 Task: Add an event with the title Interview with Anchal, date '2023/11/23', time 7:50 AM to 9:50 AMand add a description:  Participants will understand the importance of trust in fostering effective collaboration. They will learn strategies to build trust, create a psychologically safe environment, and encourage risk-taking and innovation., put the event into Green category . Add location for the event as: 987 São Bento Station, Porto, Portugal, logged in from the account softage.1@softage.netand send the event invitation to softage.4@softage.net and softage.5@softage.net. Set a reminder for the event 5 minutes before
Action: Mouse moved to (91, 100)
Screenshot: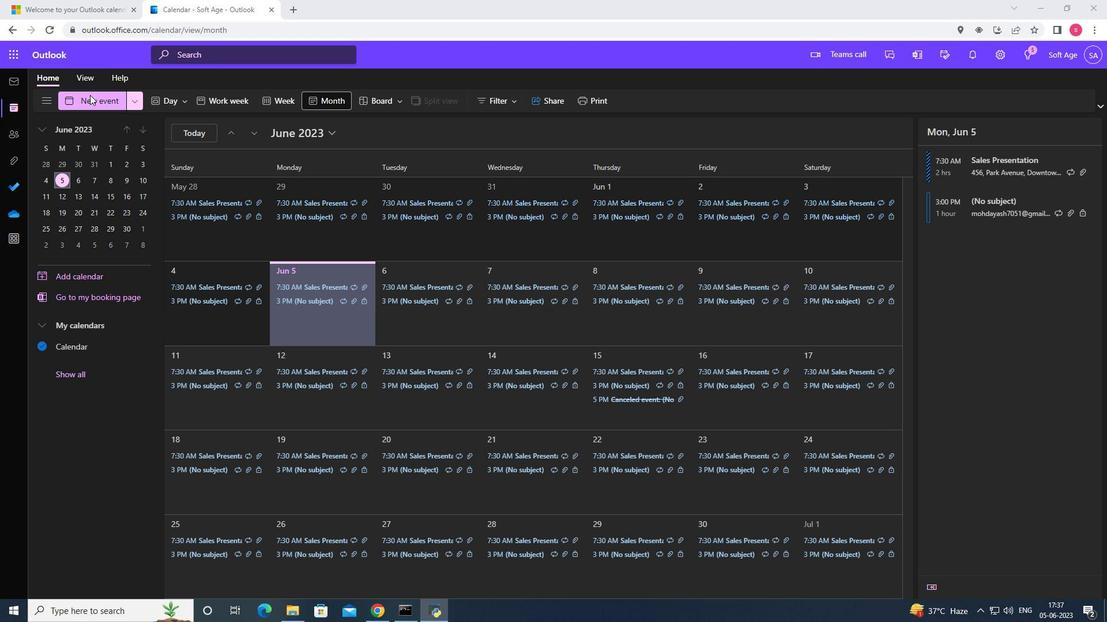 
Action: Mouse pressed left at (91, 100)
Screenshot: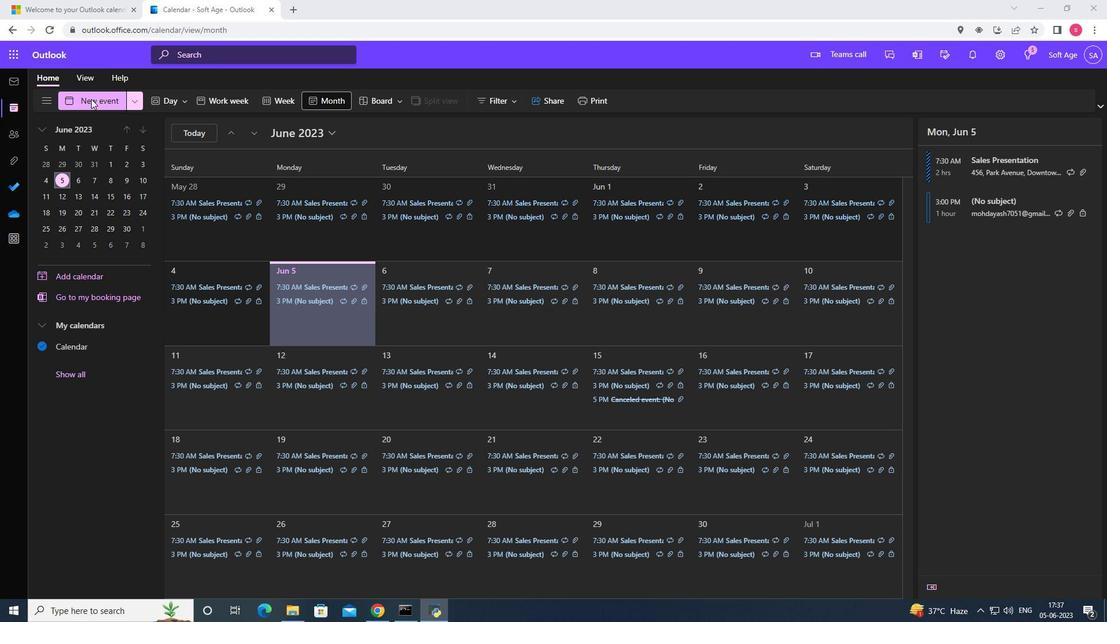
Action: Mouse moved to (367, 167)
Screenshot: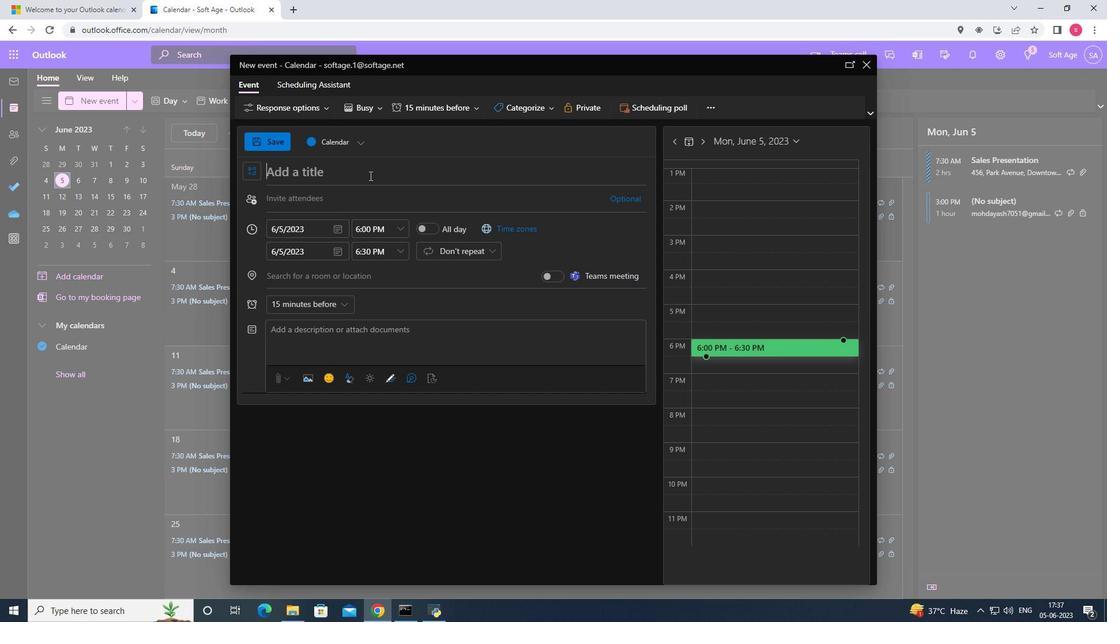 
Action: Mouse pressed left at (367, 167)
Screenshot: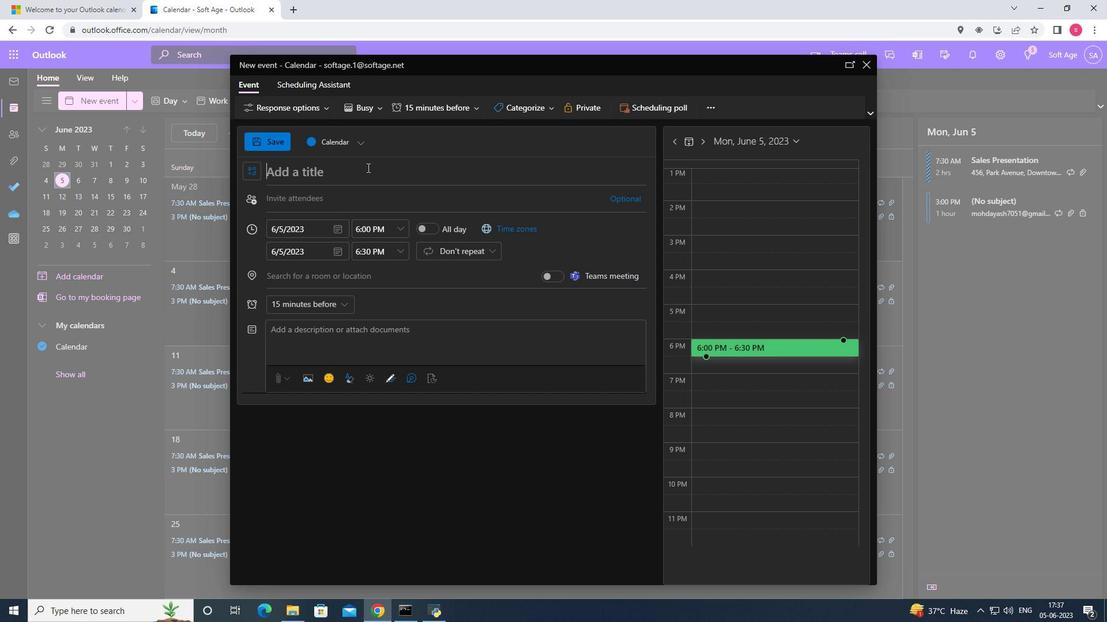 
Action: Key pressed <Key.shift><Key.shift>Interview<Key.space>with<Key.space><Key.shift>Anchal
Screenshot: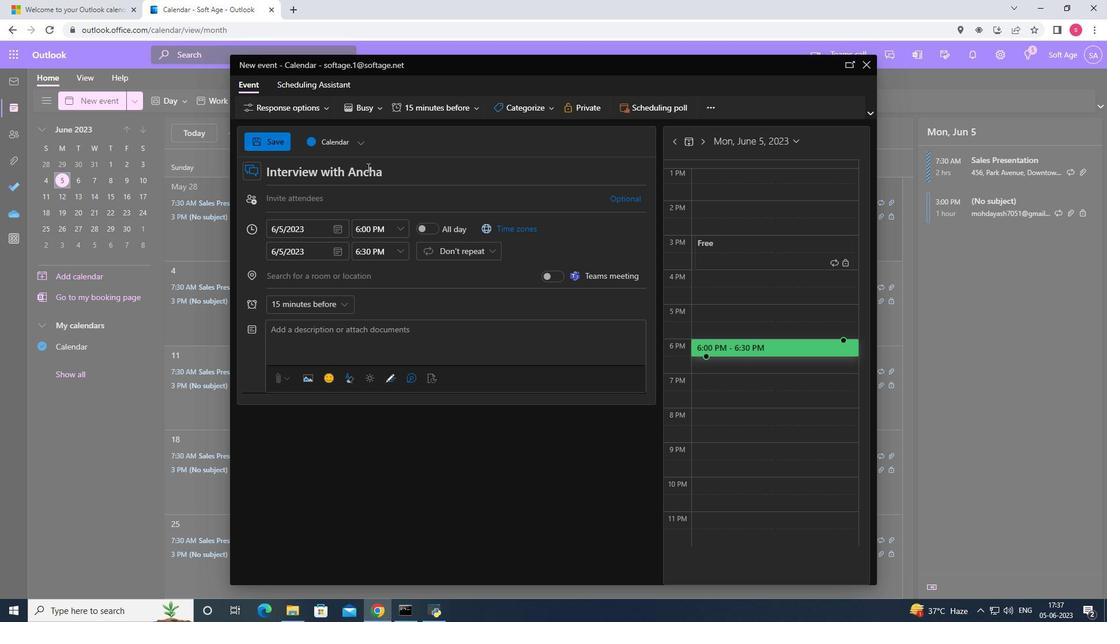 
Action: Mouse moved to (336, 232)
Screenshot: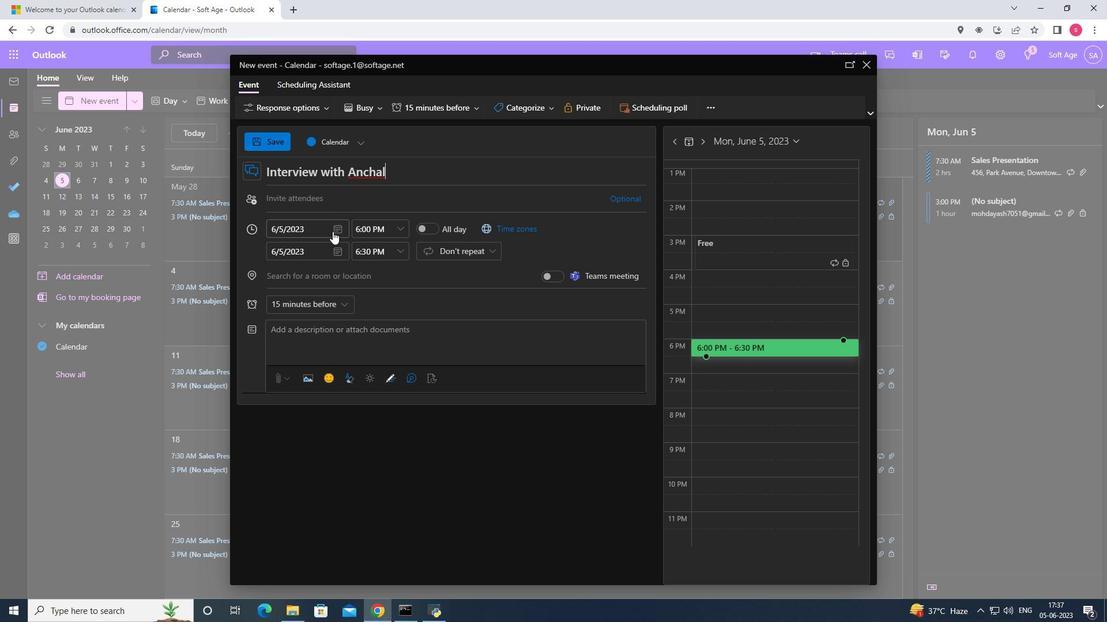 
Action: Mouse pressed left at (336, 232)
Screenshot: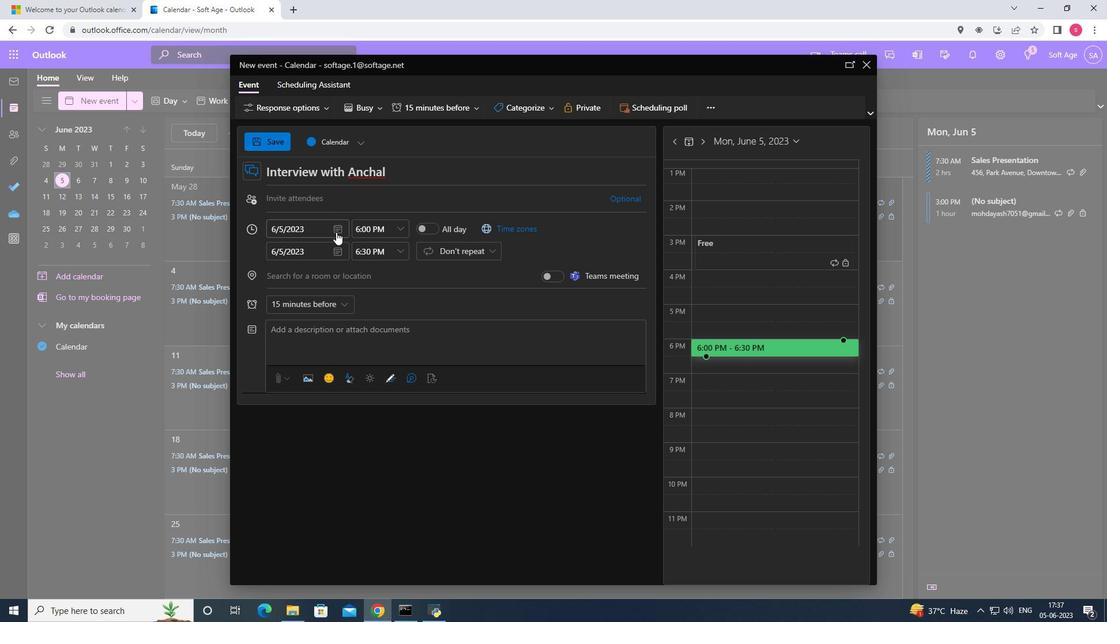 
Action: Mouse moved to (379, 254)
Screenshot: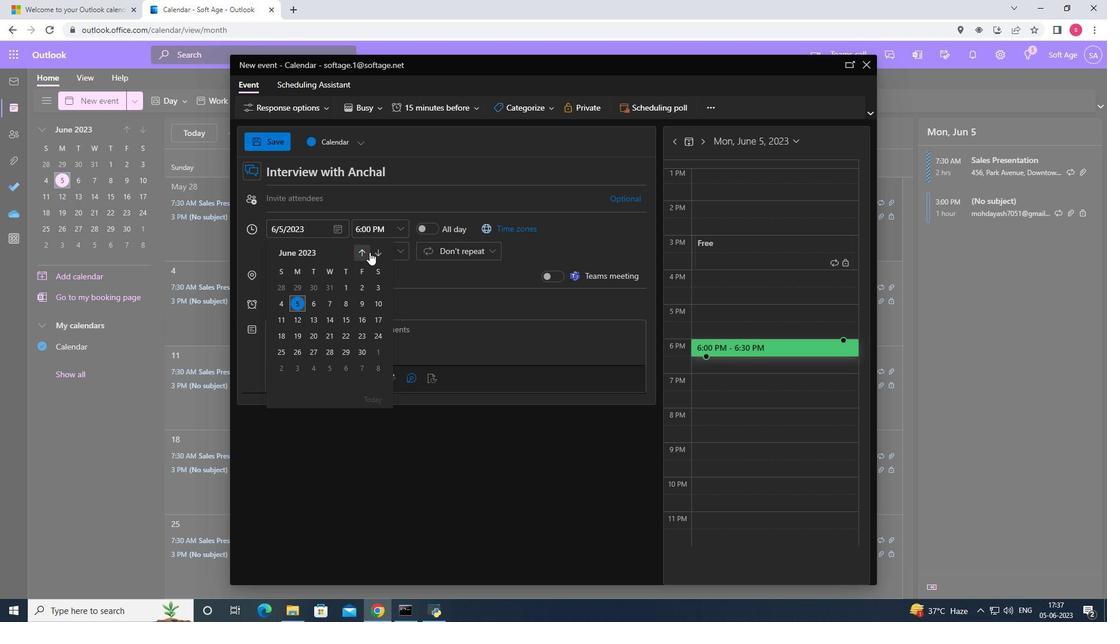
Action: Mouse pressed left at (379, 254)
Screenshot: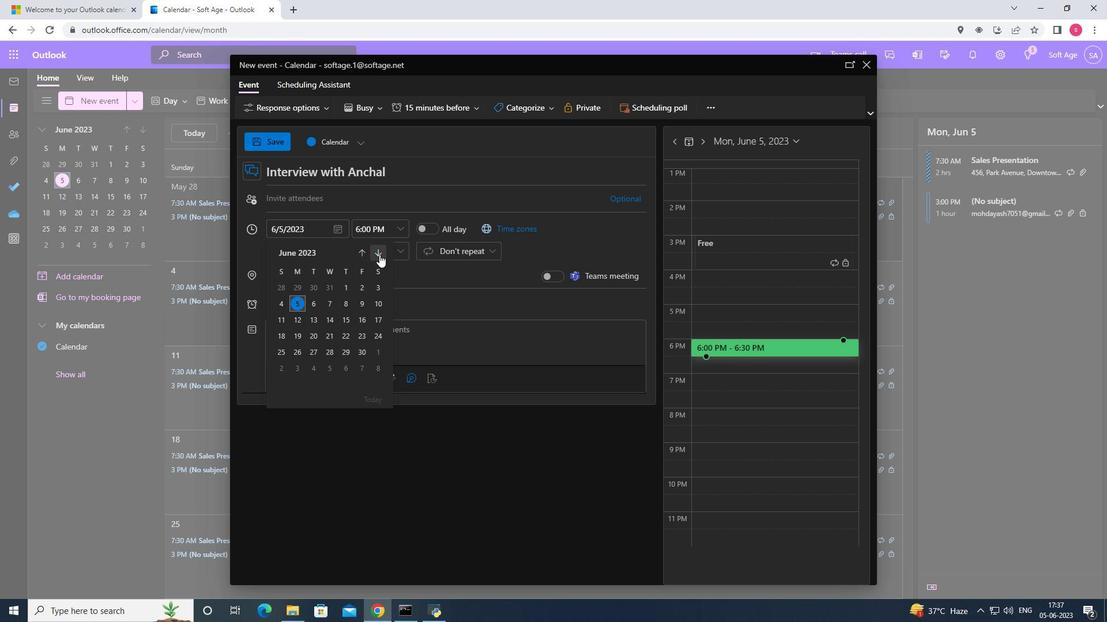 
Action: Mouse pressed left at (379, 254)
Screenshot: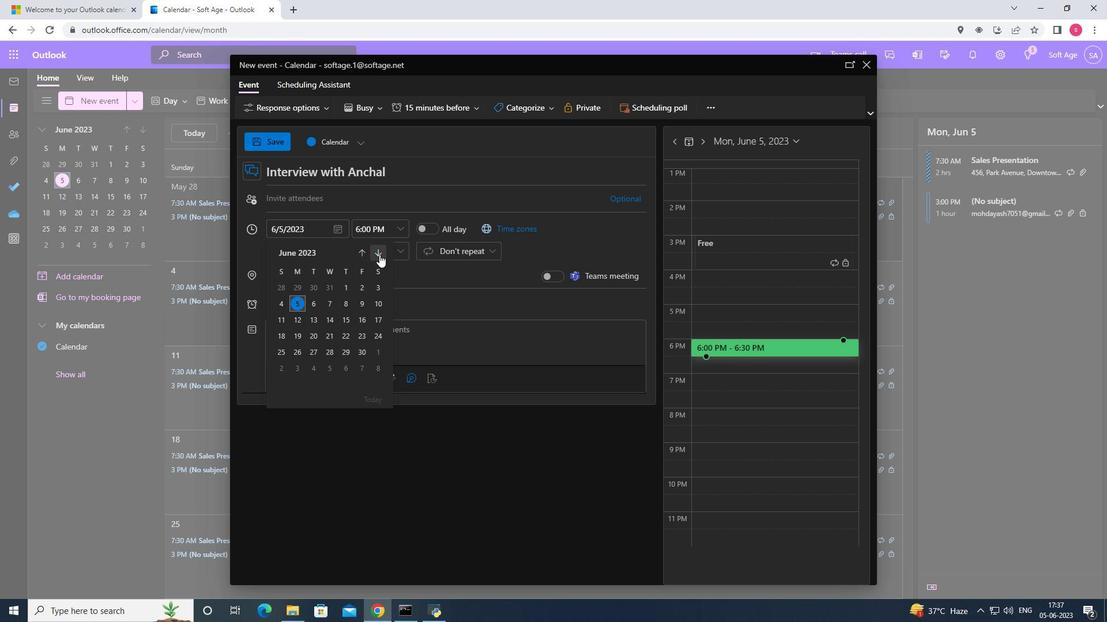 
Action: Mouse moved to (380, 254)
Screenshot: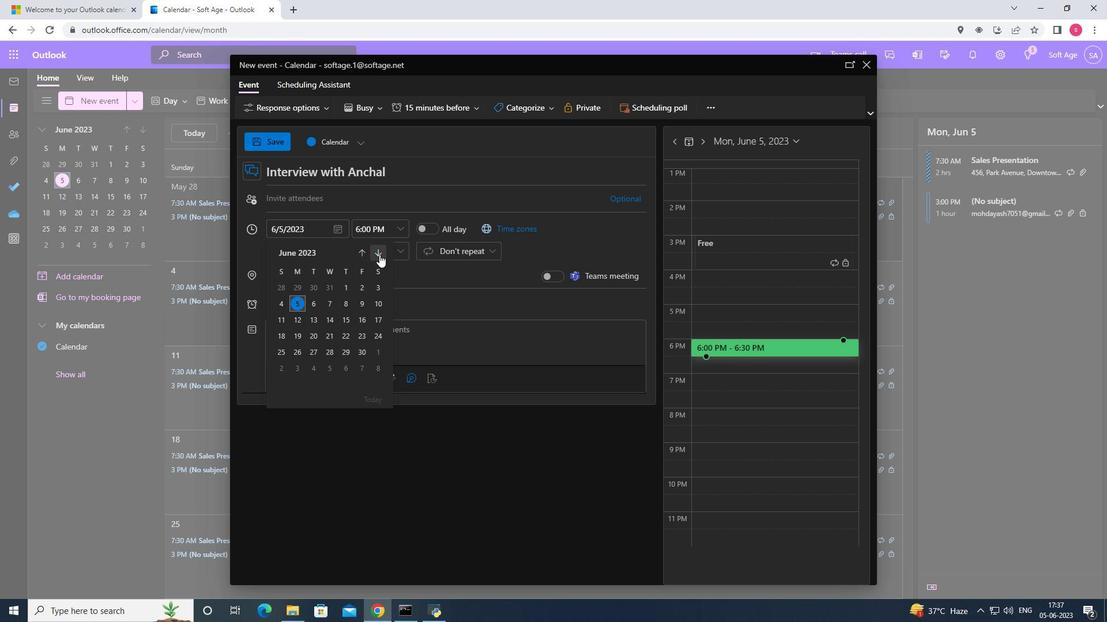 
Action: Mouse pressed left at (380, 254)
Screenshot: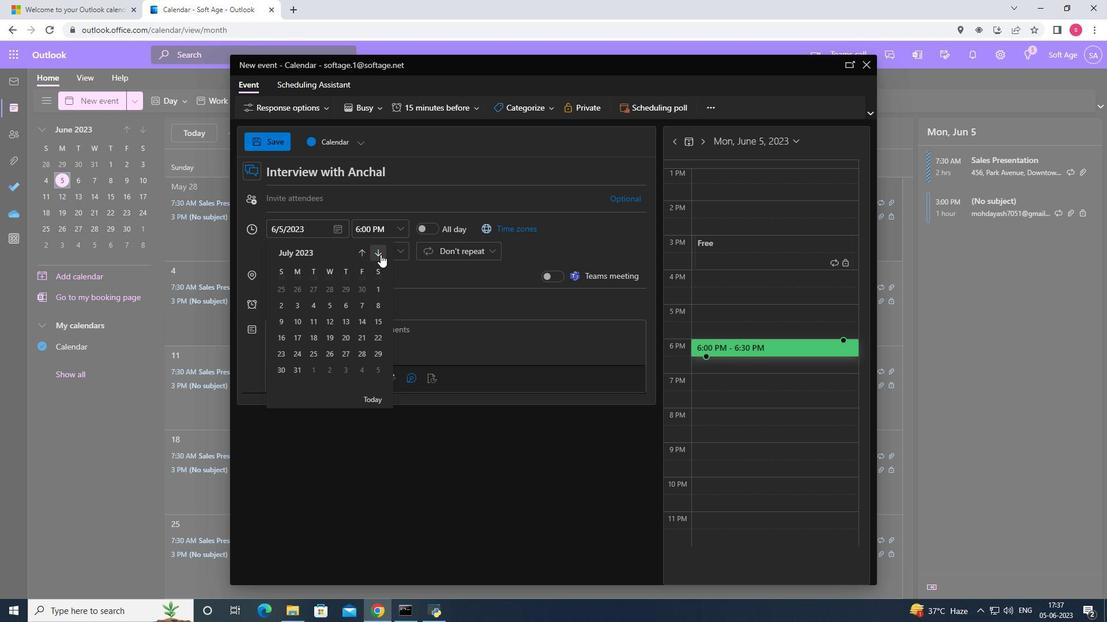 
Action: Mouse pressed left at (380, 254)
Screenshot: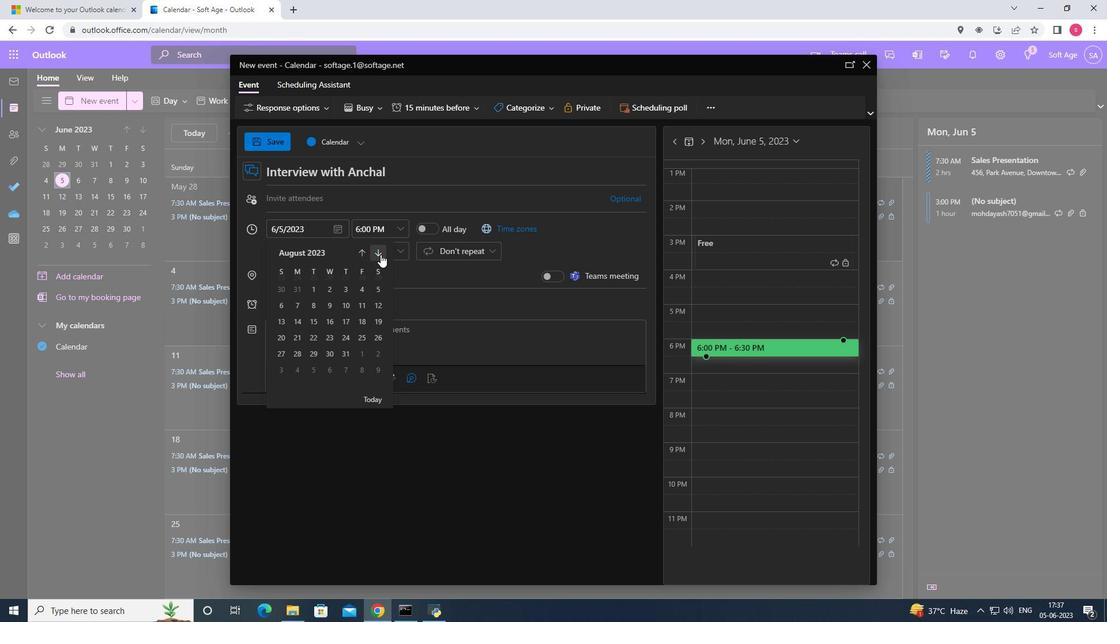
Action: Mouse pressed left at (380, 254)
Screenshot: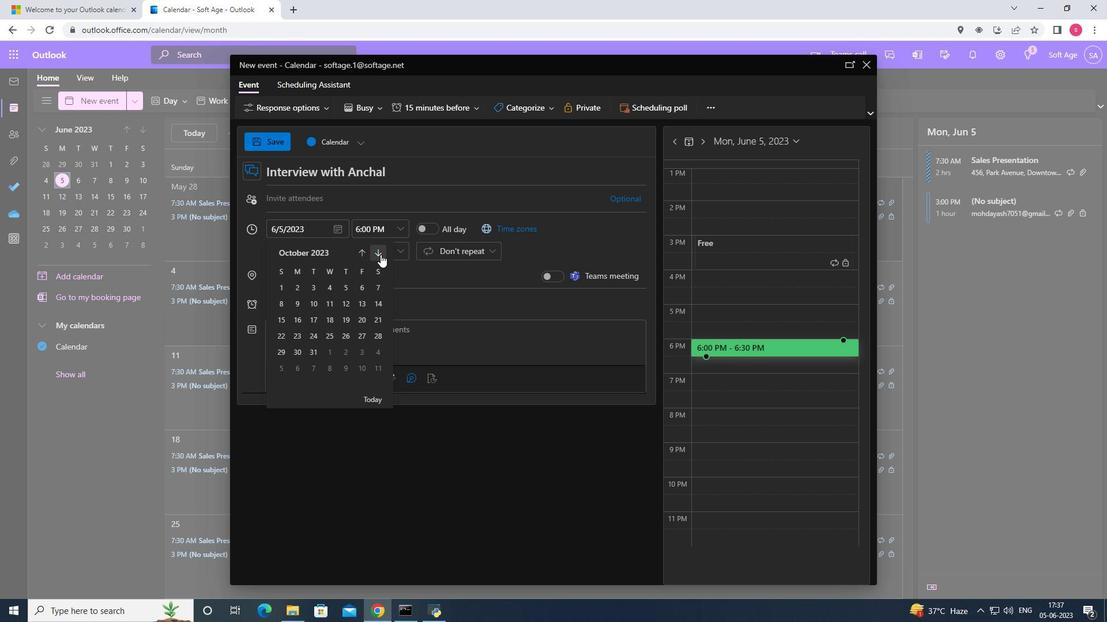 
Action: Mouse moved to (347, 330)
Screenshot: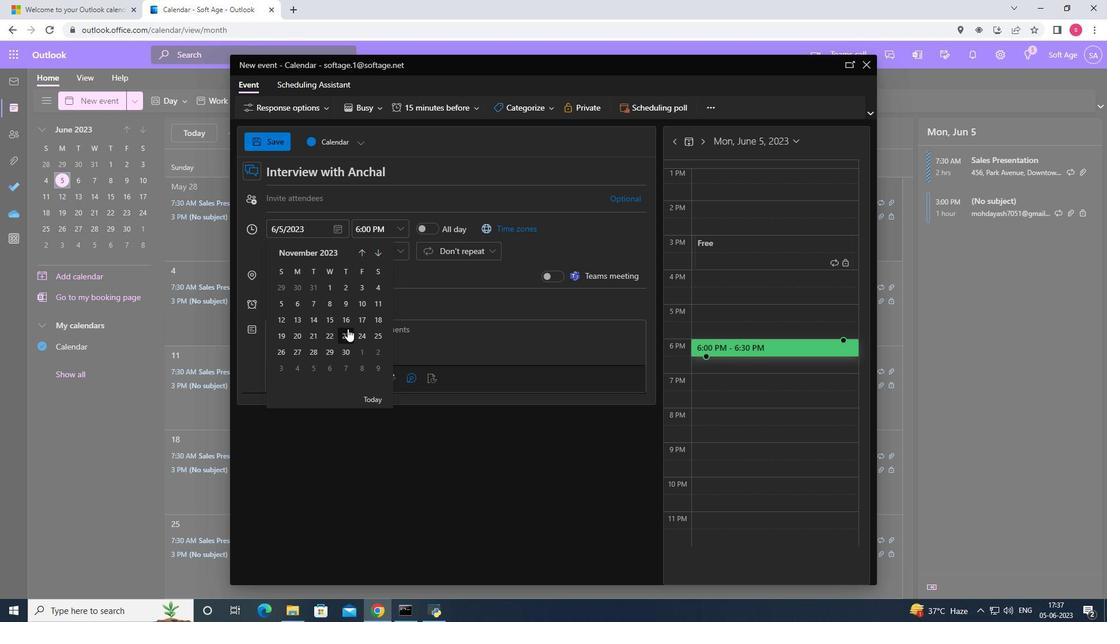 
Action: Mouse pressed left at (347, 330)
Screenshot: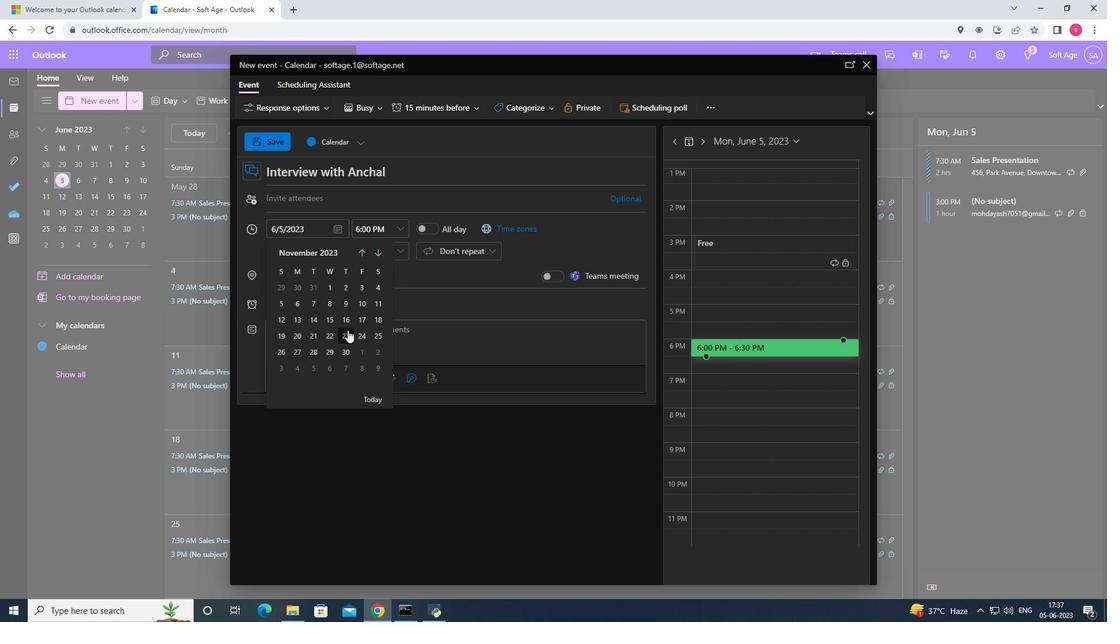 
Action: Mouse moved to (398, 232)
Screenshot: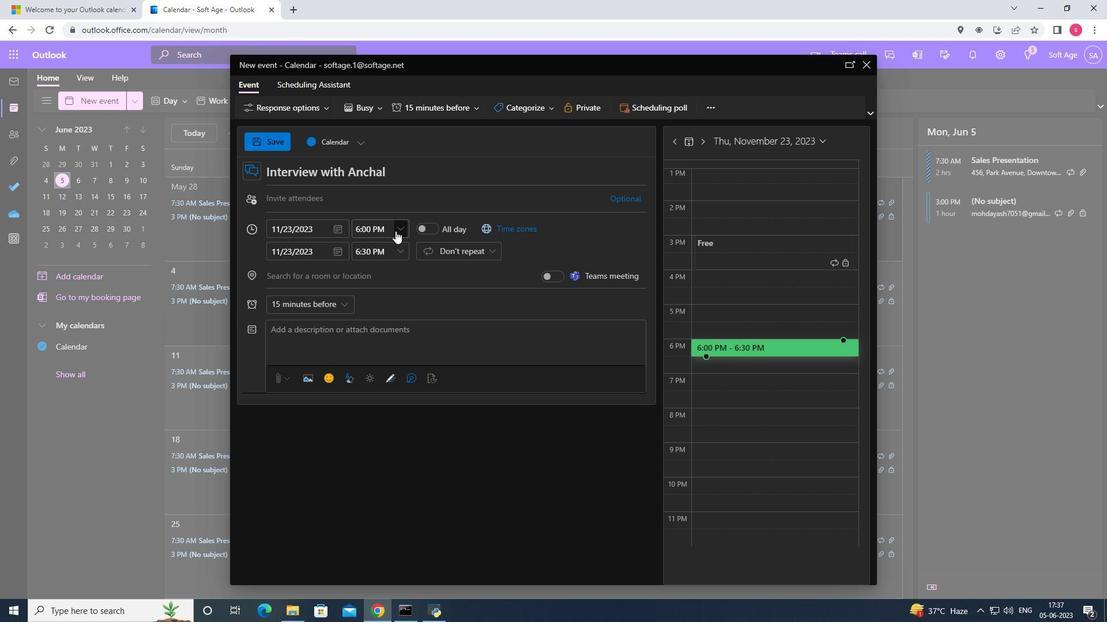 
Action: Mouse pressed left at (398, 232)
Screenshot: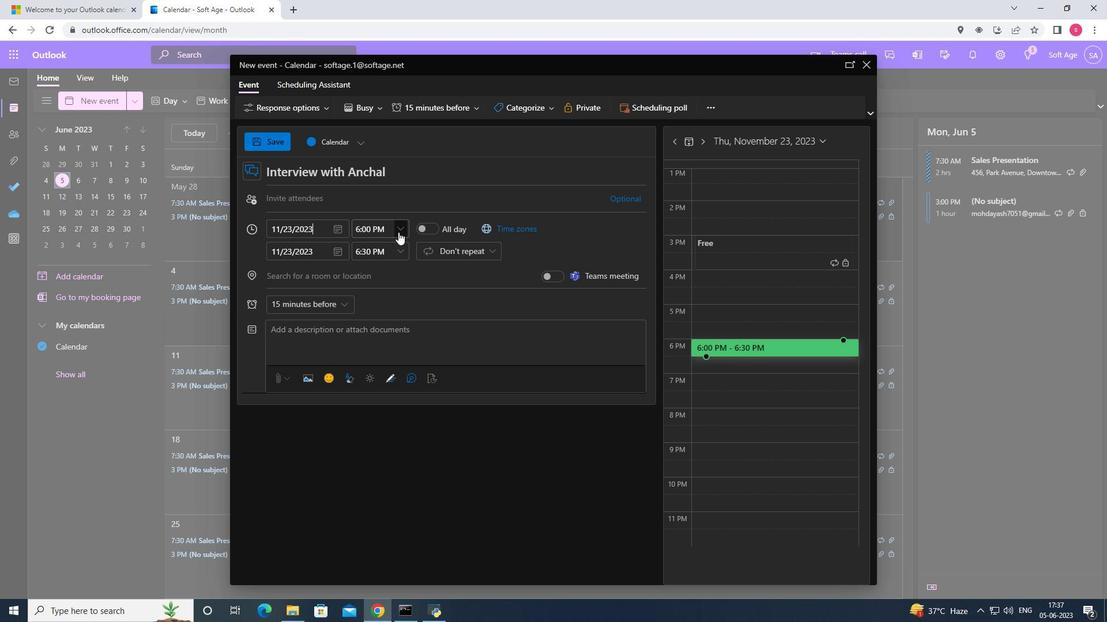 
Action: Mouse moved to (413, 243)
Screenshot: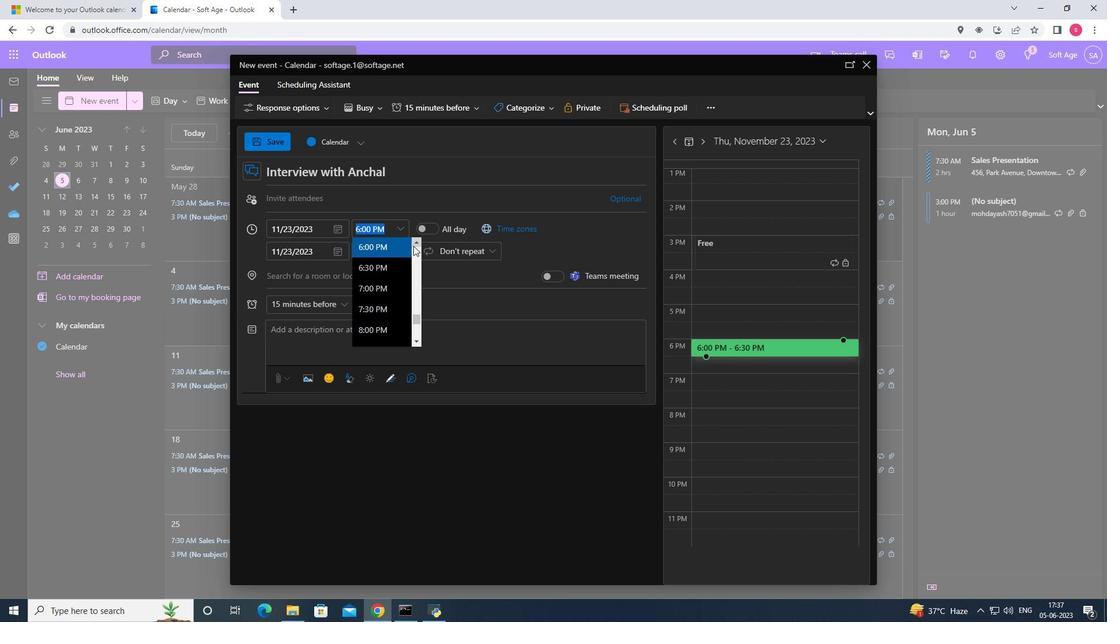 
Action: Mouse pressed left at (413, 243)
Screenshot: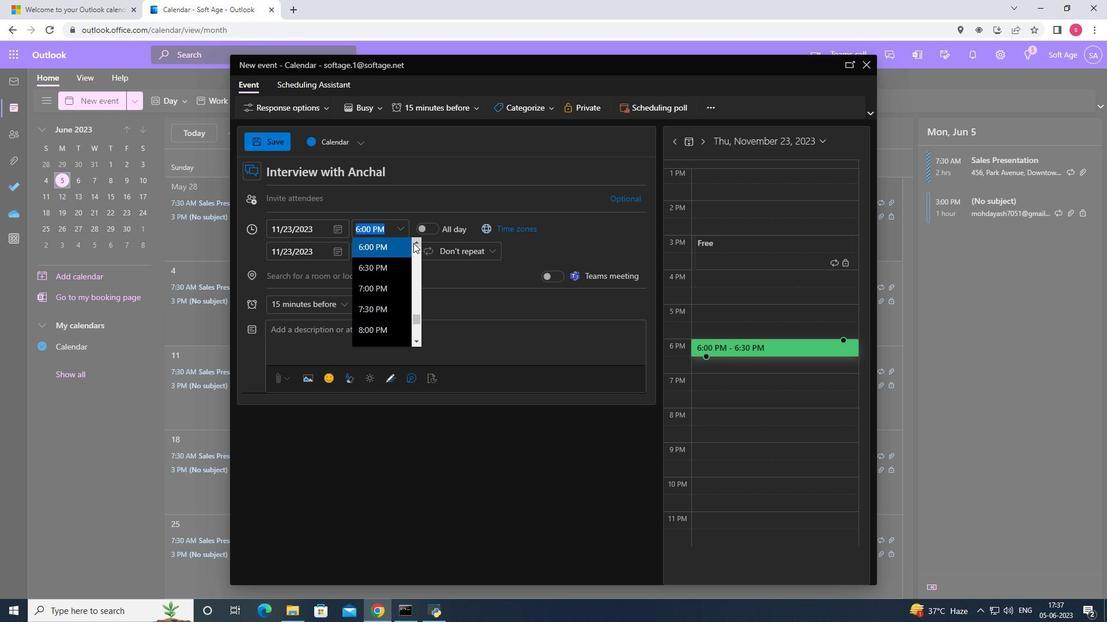 
Action: Mouse pressed left at (413, 243)
Screenshot: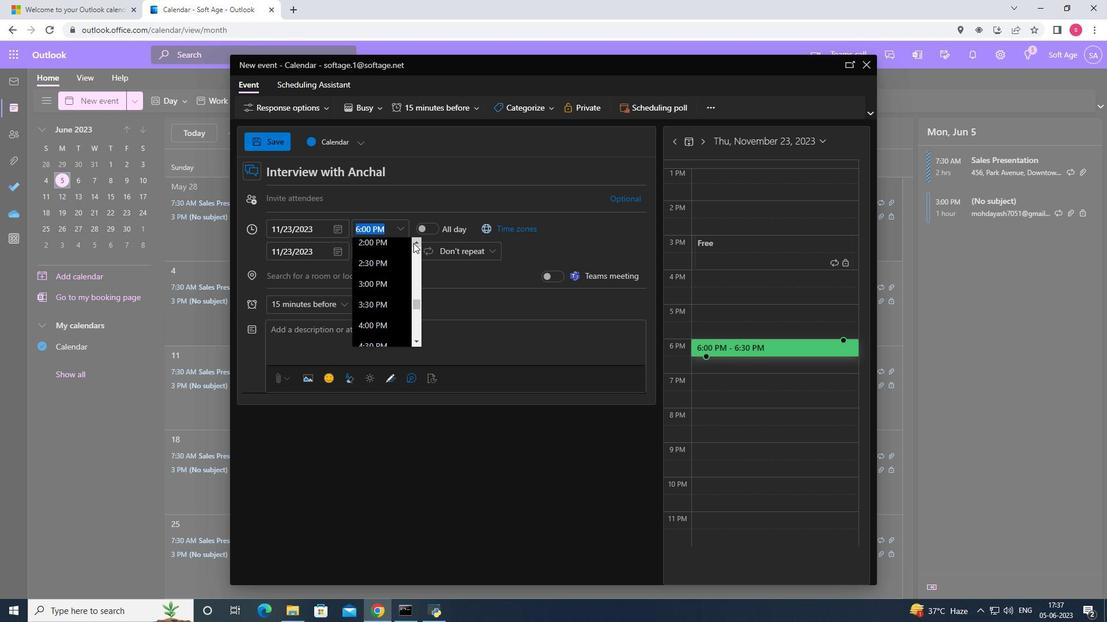 
Action: Mouse pressed left at (413, 243)
Screenshot: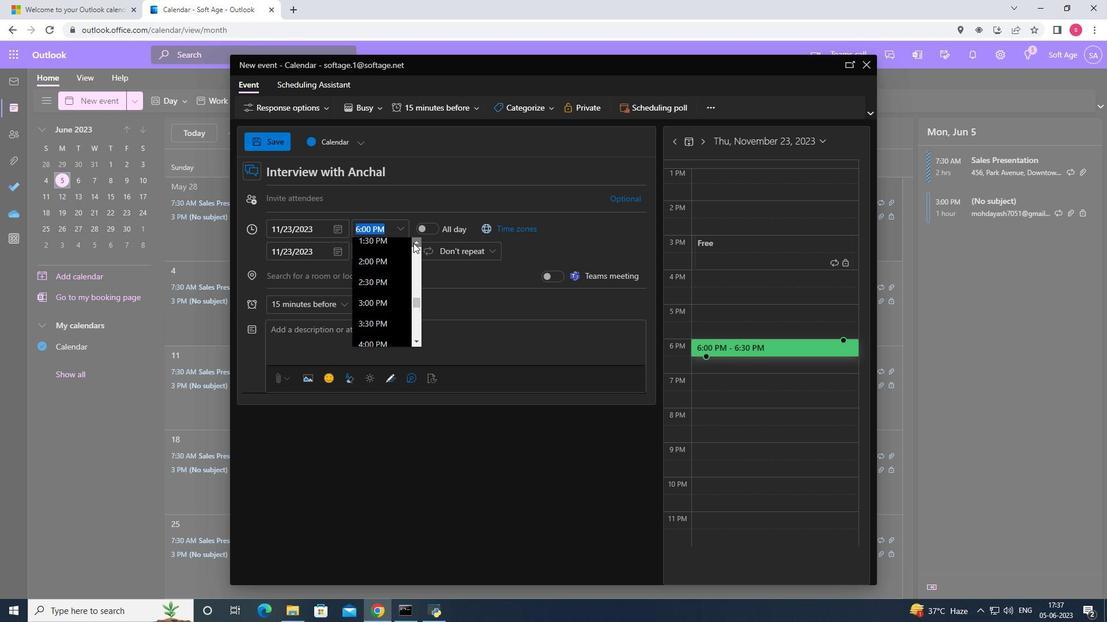 
Action: Mouse pressed left at (413, 243)
Screenshot: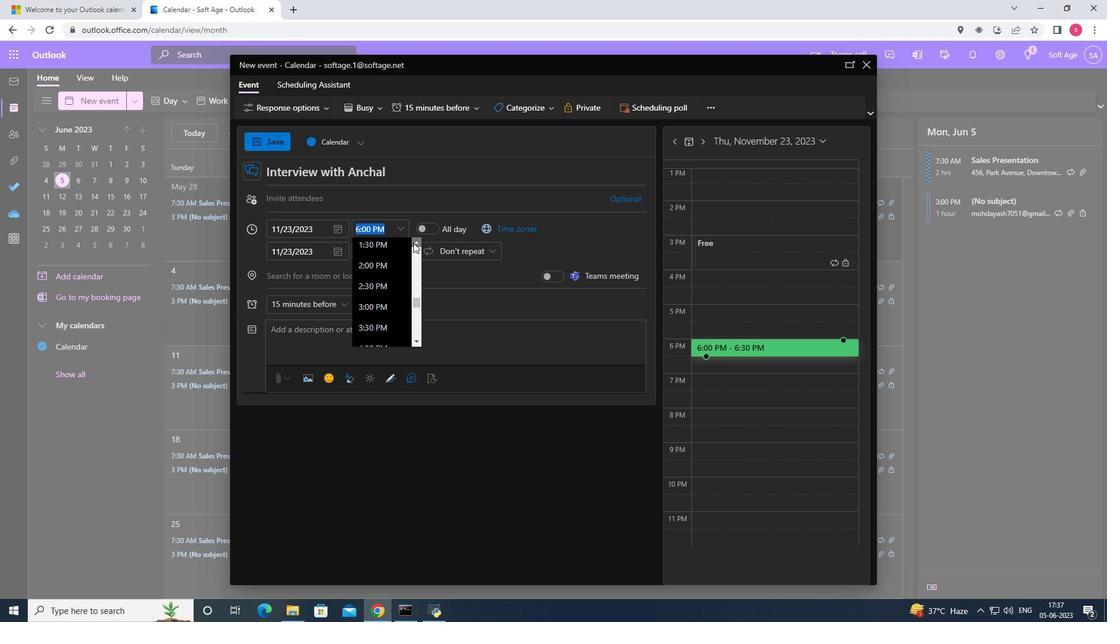 
Action: Mouse pressed left at (413, 243)
Screenshot: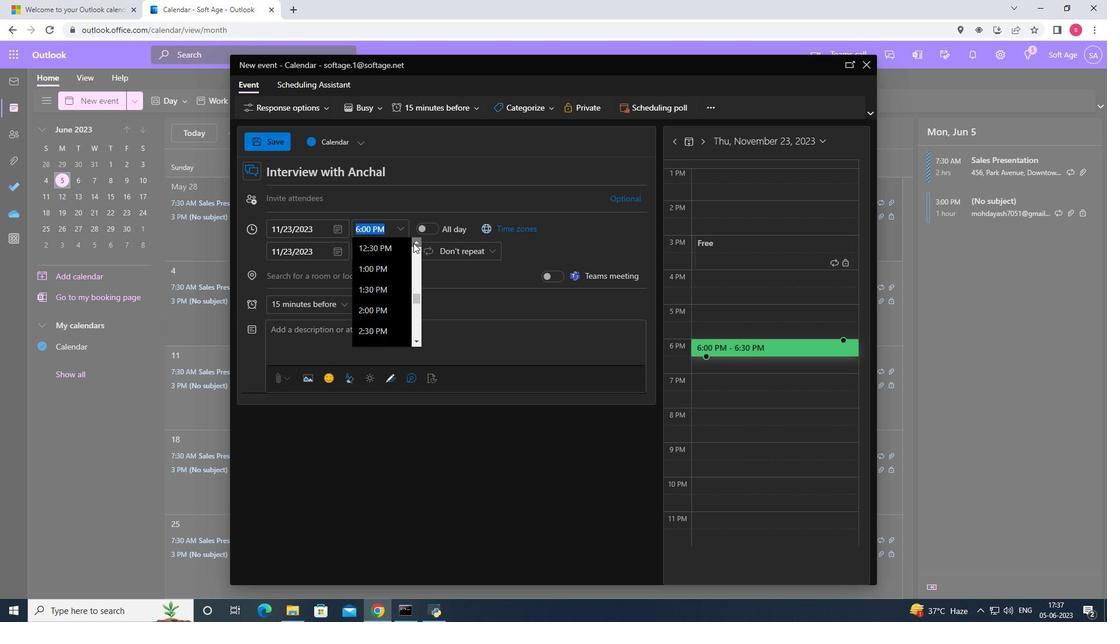 
Action: Mouse pressed left at (413, 243)
Screenshot: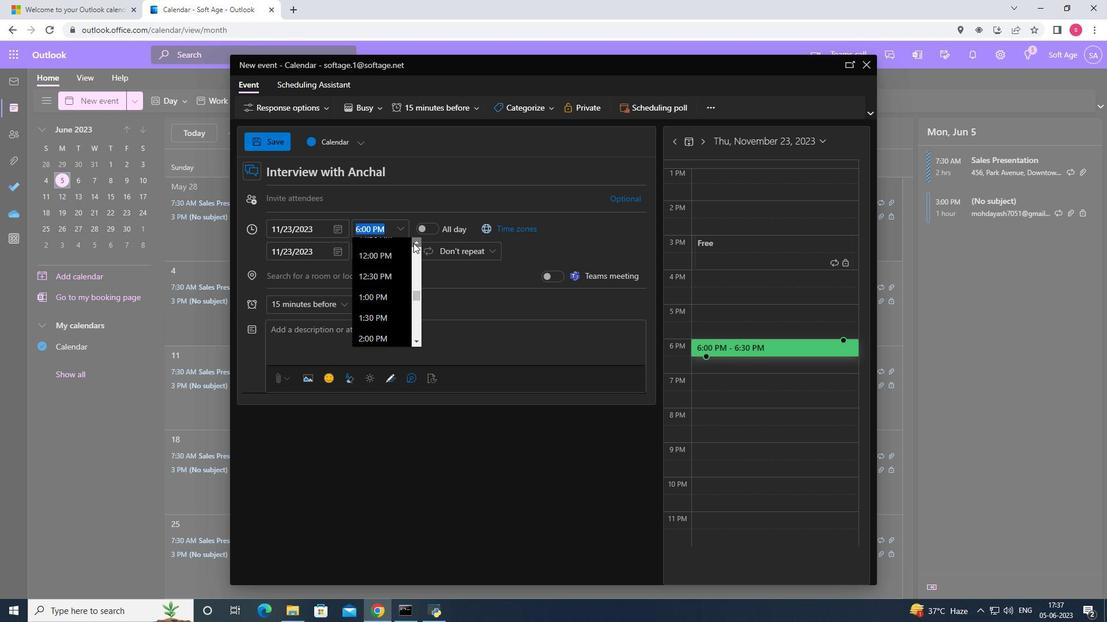
Action: Mouse pressed left at (413, 243)
Screenshot: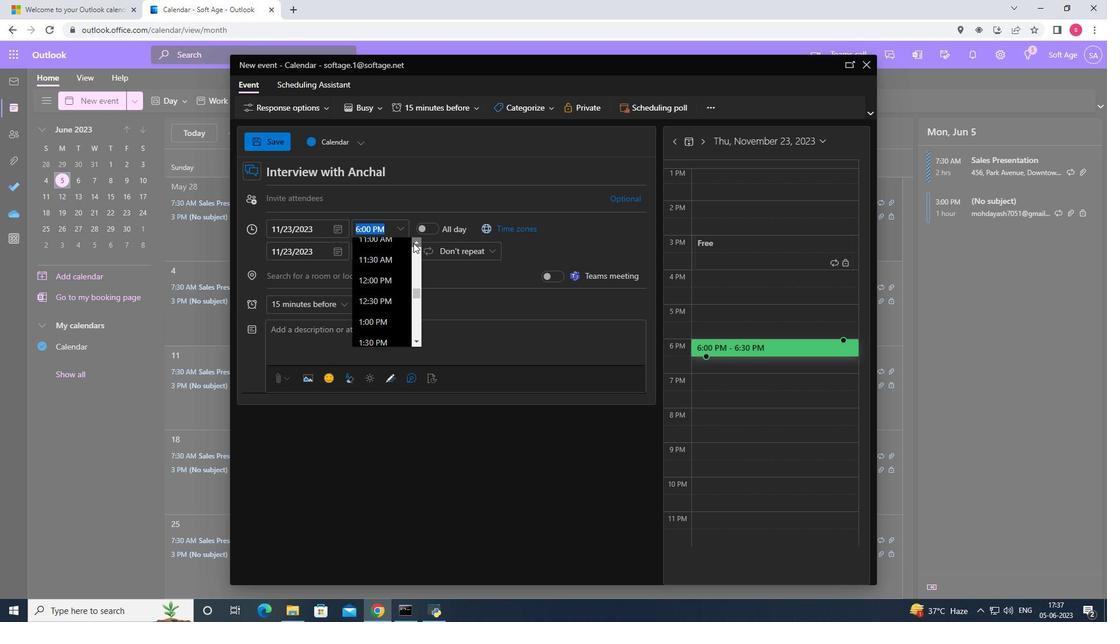 
Action: Mouse pressed left at (413, 243)
Screenshot: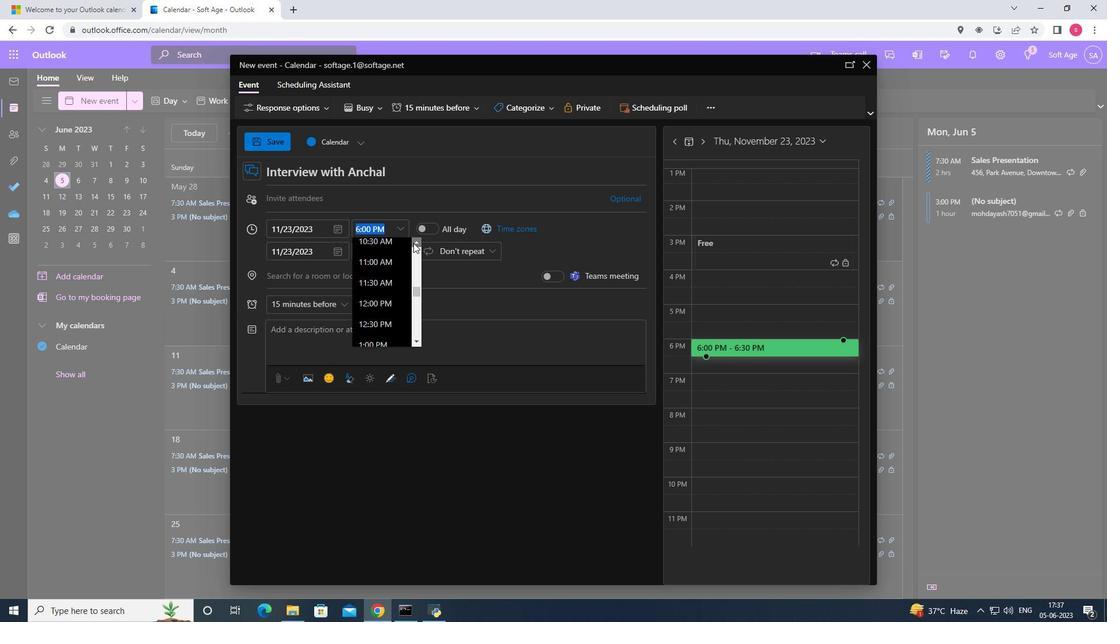 
Action: Mouse pressed left at (413, 243)
Screenshot: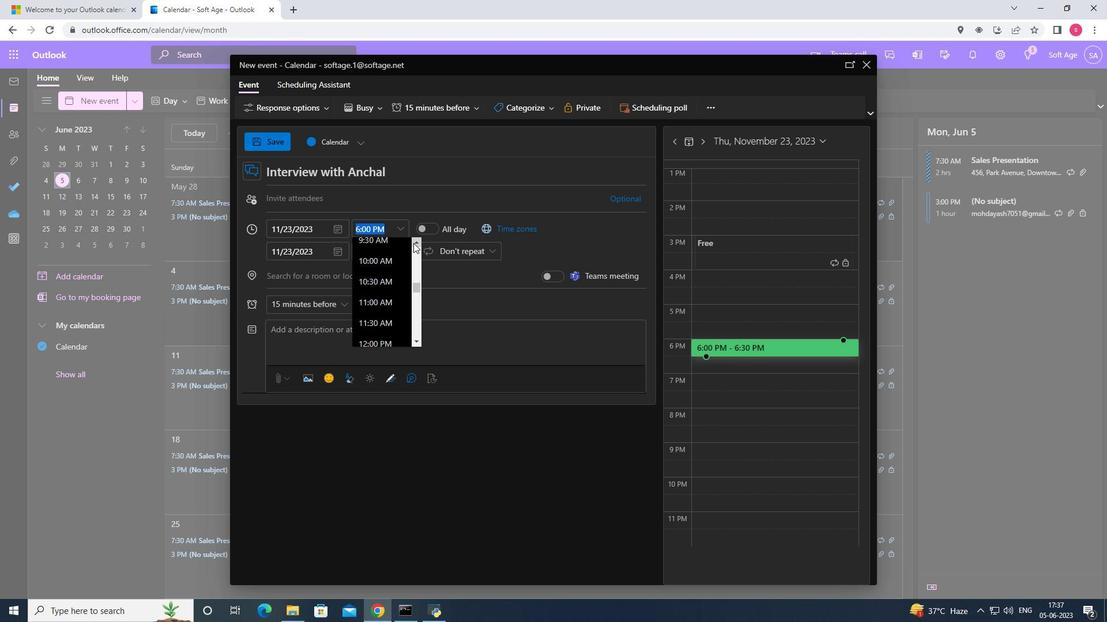 
Action: Mouse pressed left at (413, 243)
Screenshot: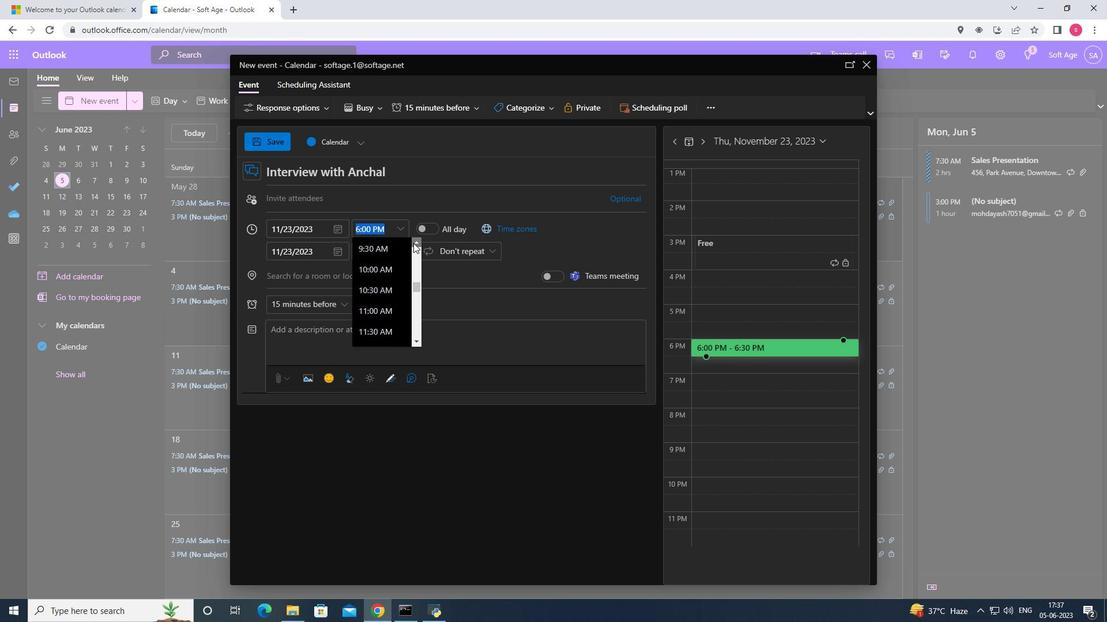 
Action: Mouse pressed left at (413, 243)
Screenshot: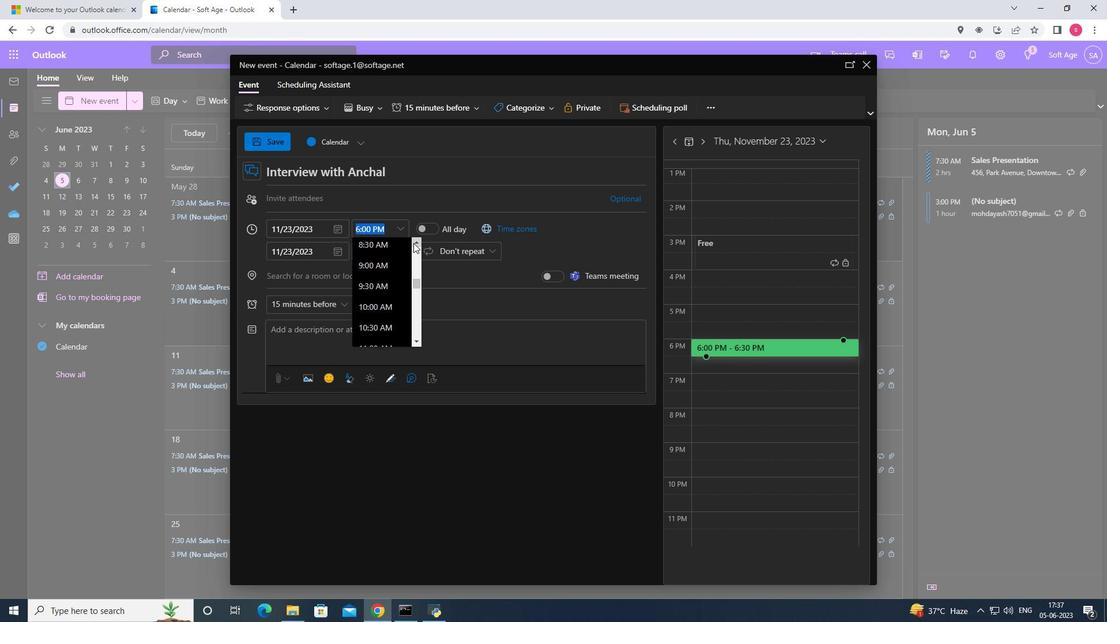 
Action: Mouse pressed left at (413, 243)
Screenshot: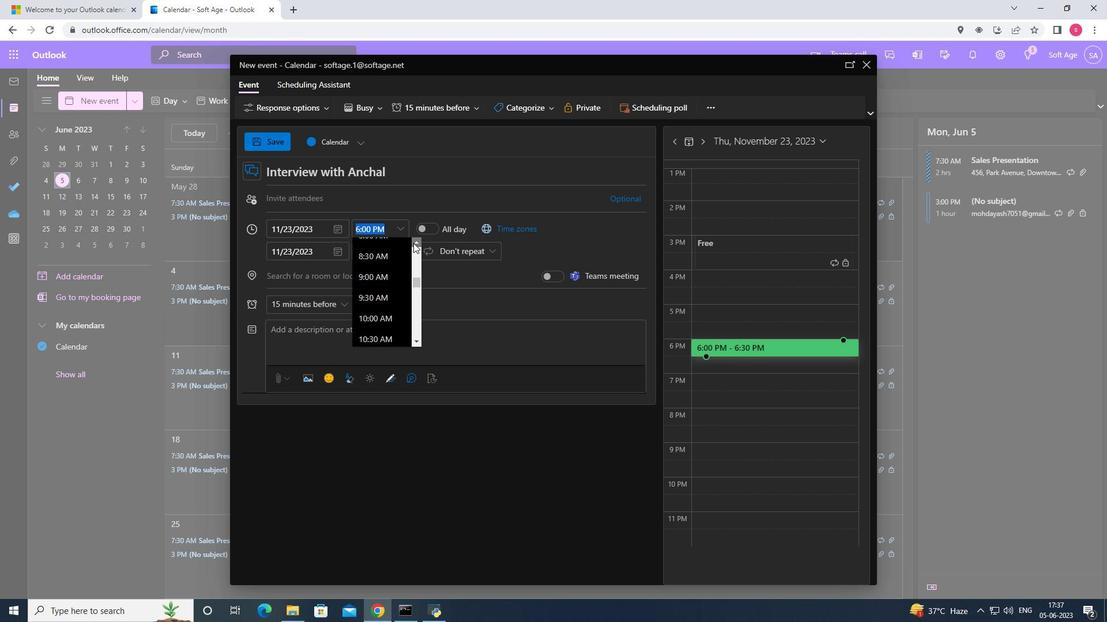 
Action: Mouse pressed left at (413, 243)
Screenshot: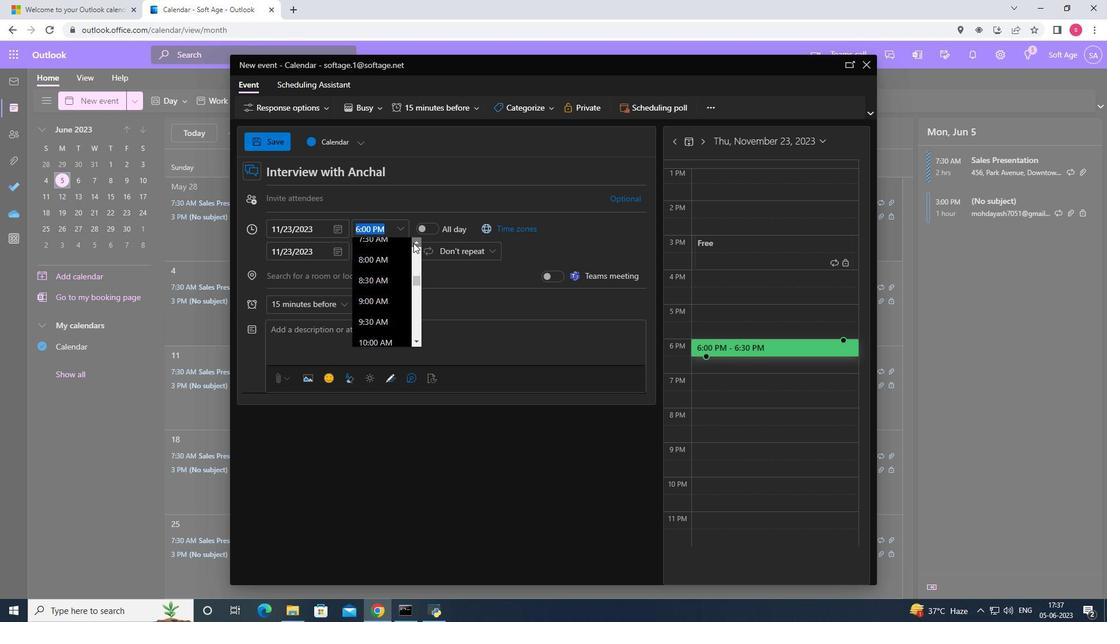 
Action: Mouse moved to (376, 273)
Screenshot: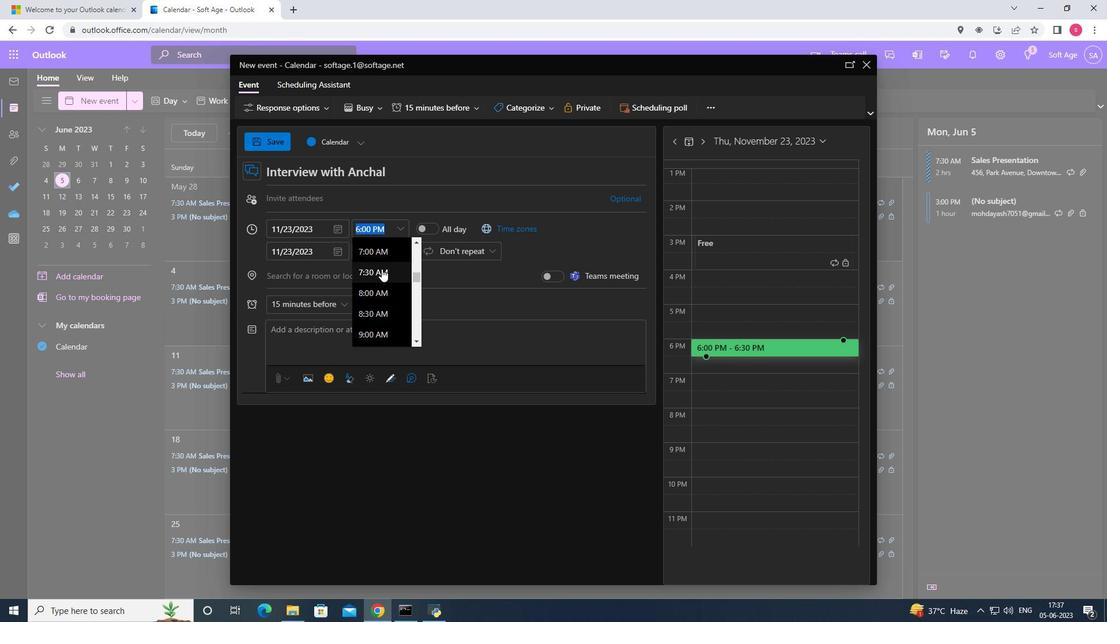 
Action: Mouse pressed left at (376, 273)
Screenshot: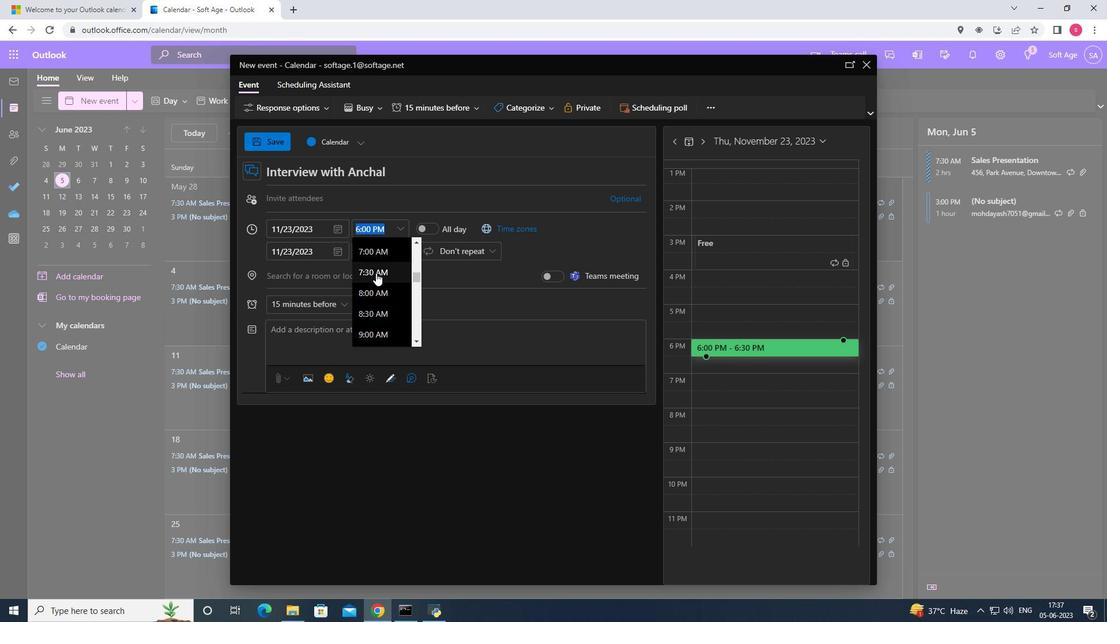 
Action: Mouse moved to (366, 228)
Screenshot: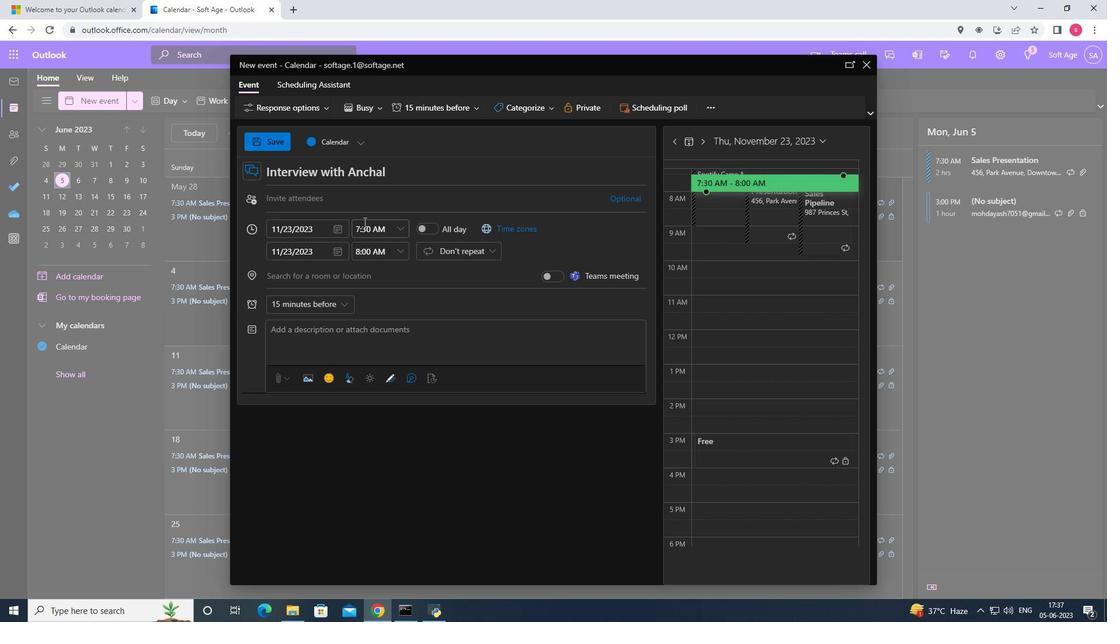 
Action: Mouse pressed left at (366, 228)
Screenshot: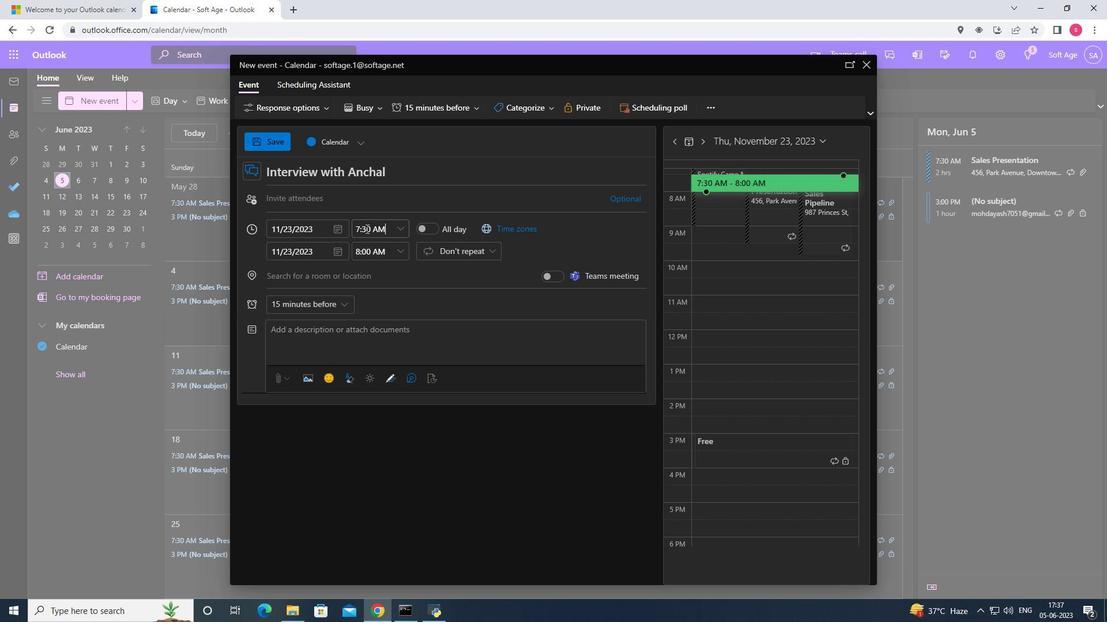 
Action: Key pressed <Key.backspace>5
Screenshot: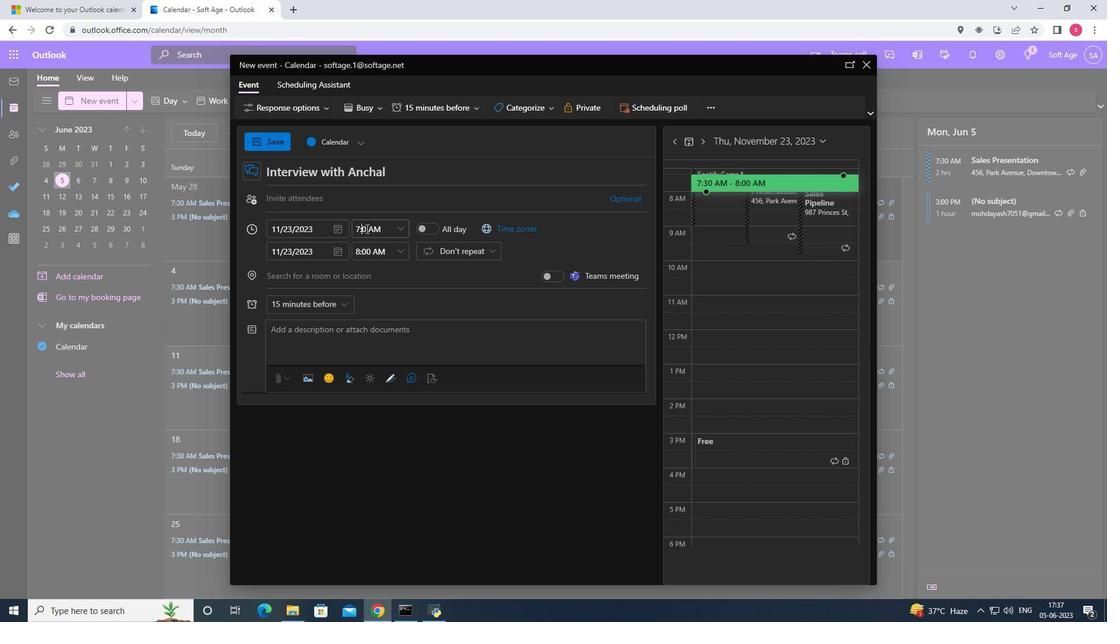 
Action: Mouse moved to (402, 253)
Screenshot: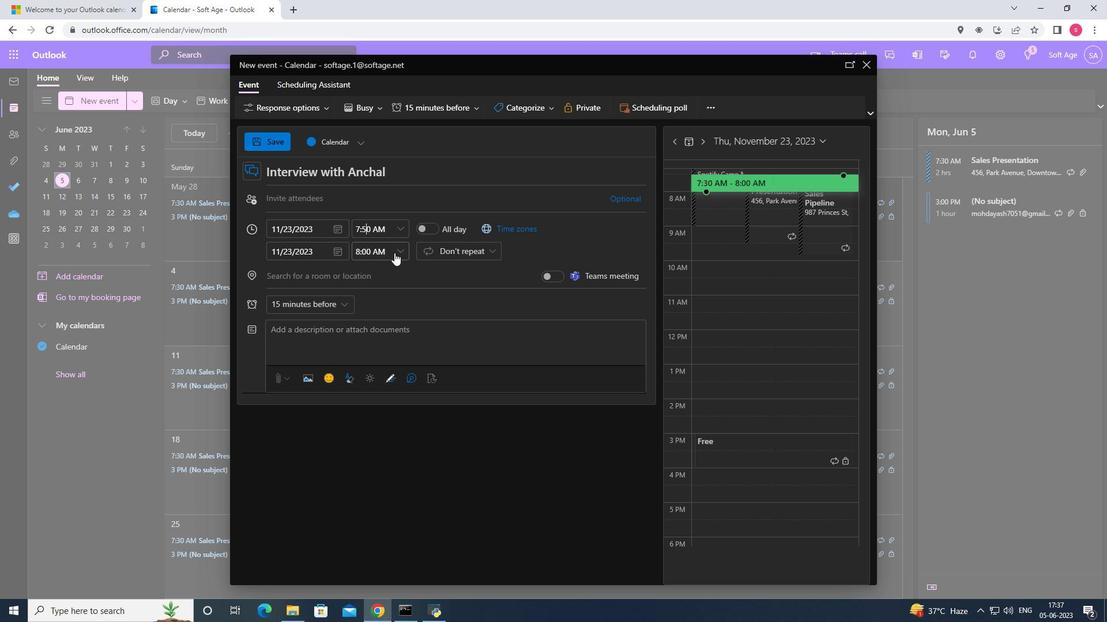 
Action: Mouse pressed left at (402, 253)
Screenshot: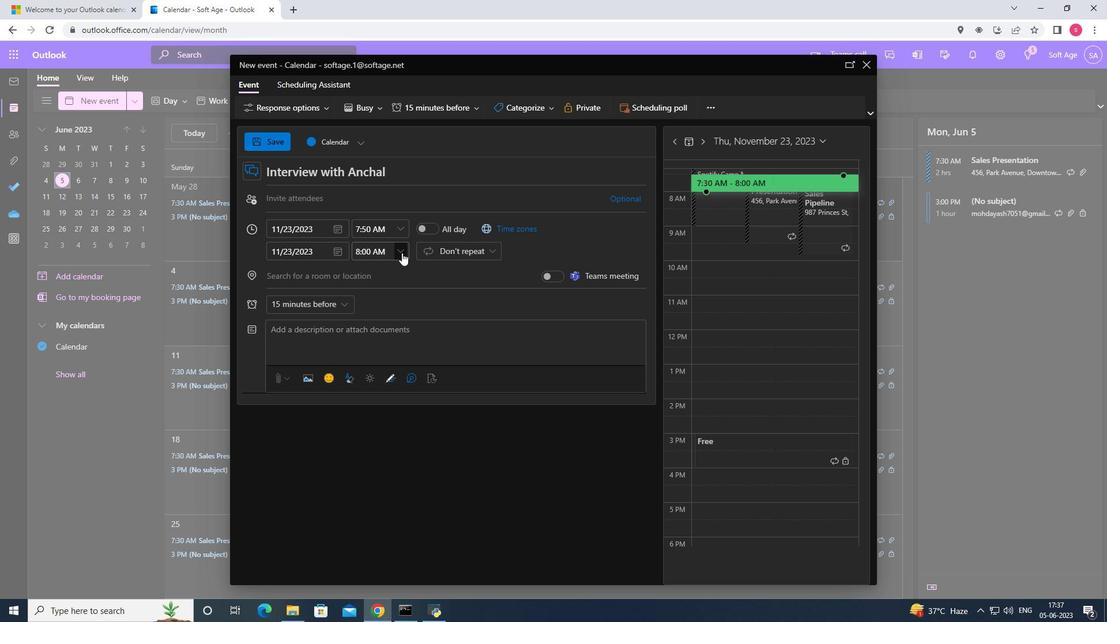 
Action: Mouse moved to (378, 330)
Screenshot: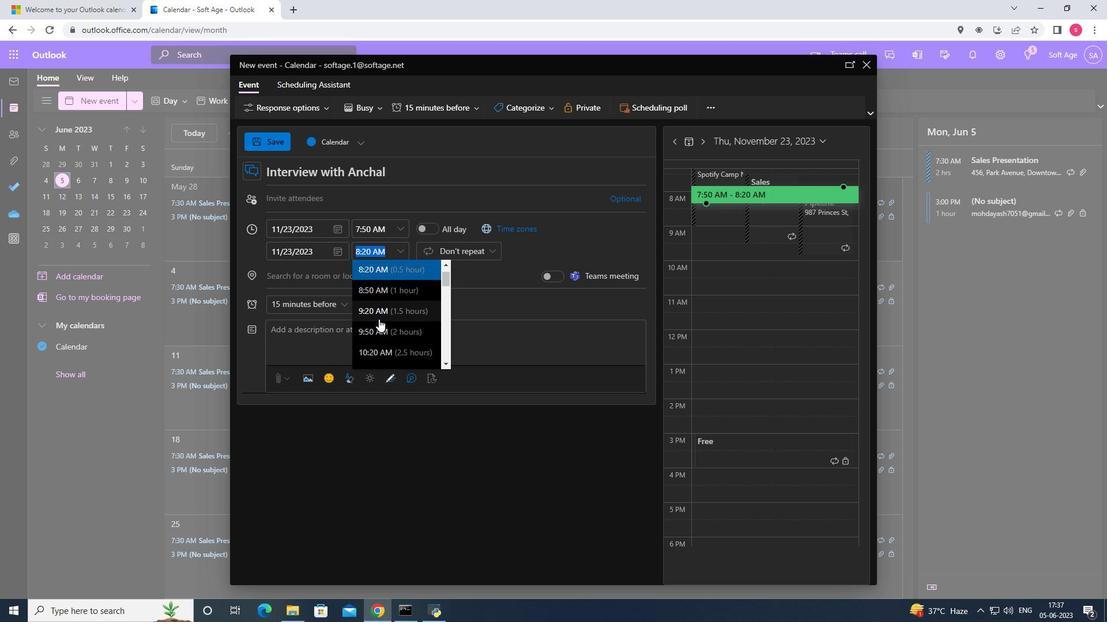 
Action: Mouse pressed left at (378, 330)
Screenshot: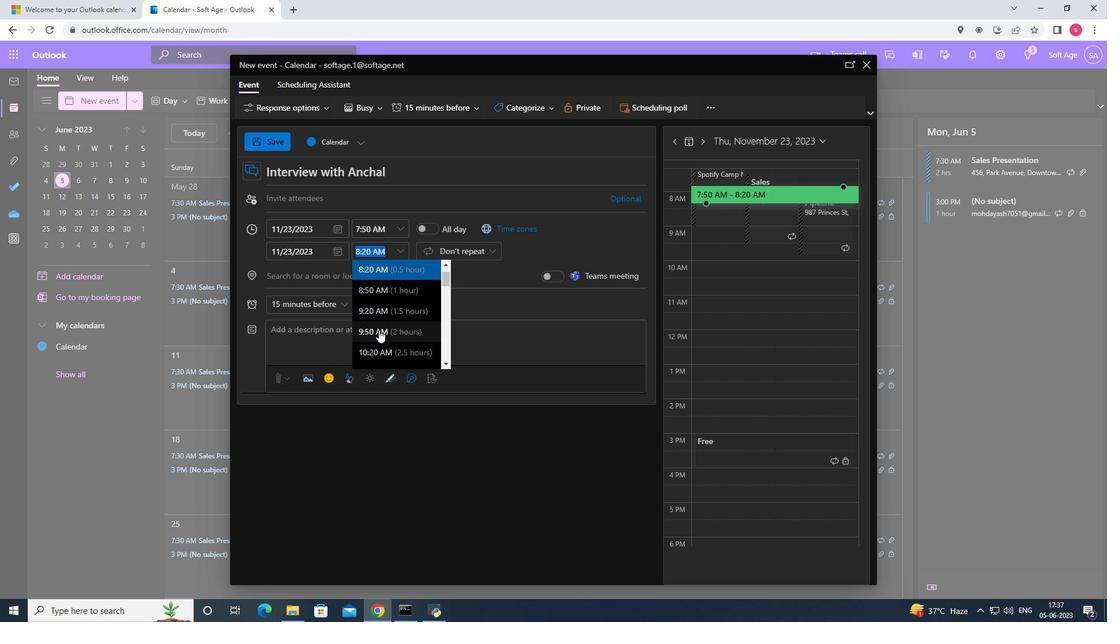
Action: Mouse moved to (366, 336)
Screenshot: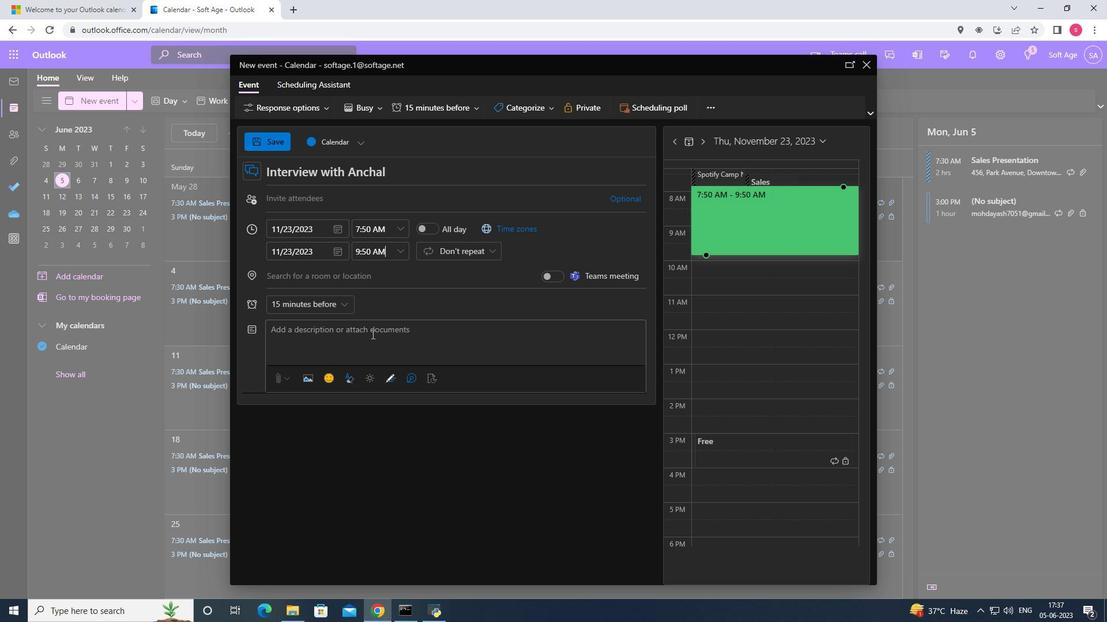 
Action: Mouse pressed left at (366, 336)
Screenshot: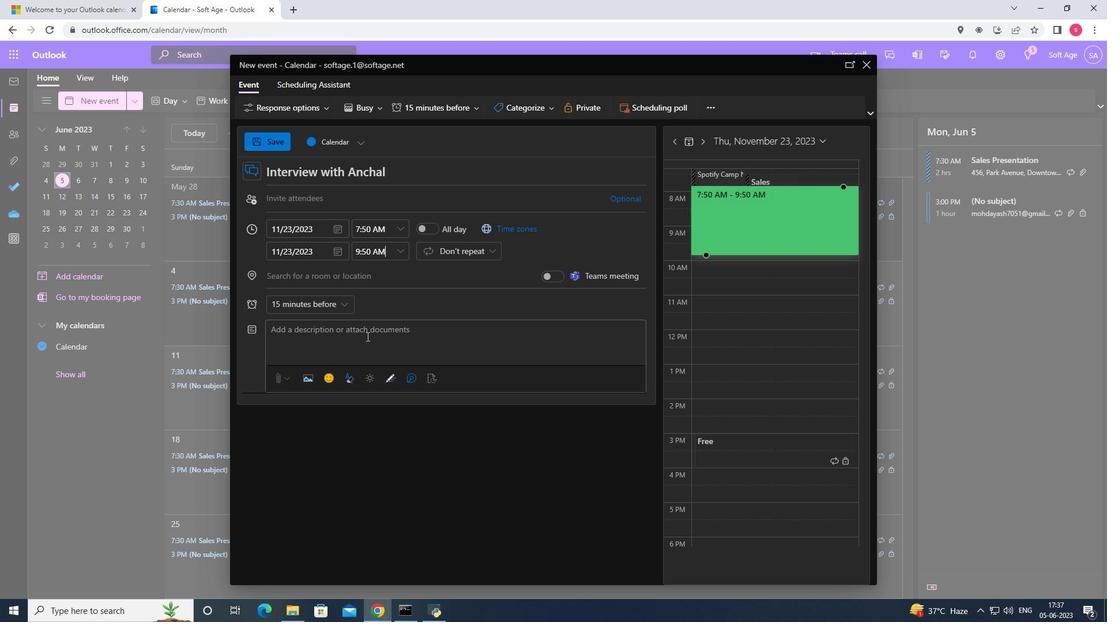 
Action: Key pressed <Key.shift>Particu<Key.backspace>ipants<Key.space>will<Key.space>understand<Key.space>the<Key.space>importance<Key.space>of<Key.space>trust<Key.space>in<Key.space>fostering<Key.space>effective<Key.space>collaboration<Key.space><Key.backspace>.<Key.space><Key.shift>They<Key.space>will<Key.space>learn<Key.space>strategies<Key.space>to<Key.space>build<Key.space>trust,<Key.space>create<Key.space>a<Key.space>ph<Key.backspace>sychologically<Key.space>safe<Key.space>environment,<Key.space>and<Key.space>encourage<Key.space>risk-taking<Key.space>and<Key.space>innovation.
Screenshot: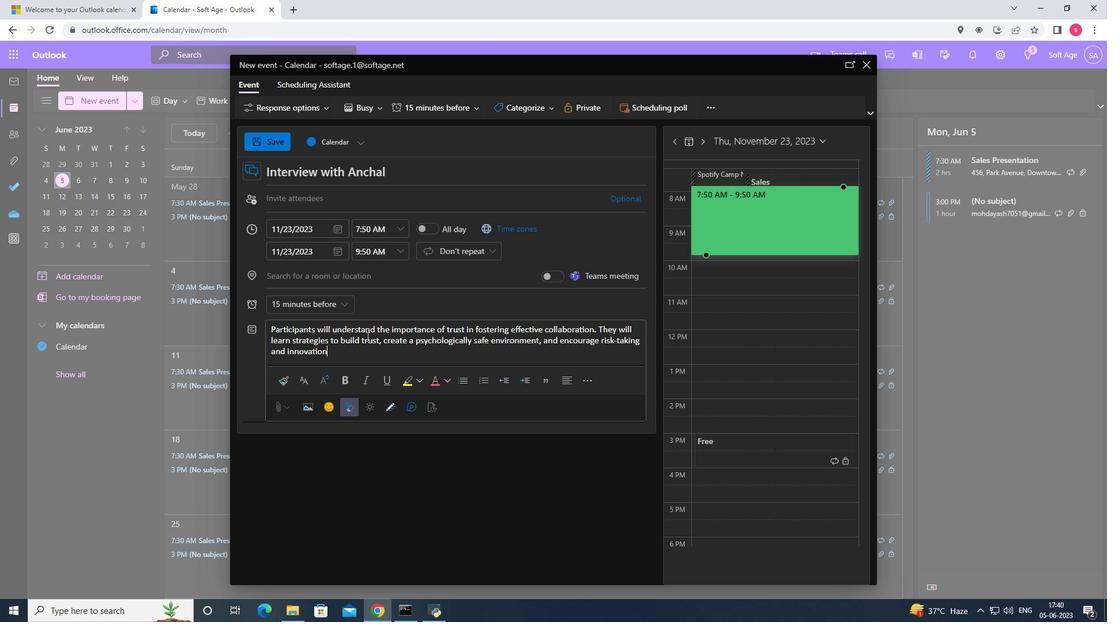 
Action: Mouse moved to (541, 110)
Screenshot: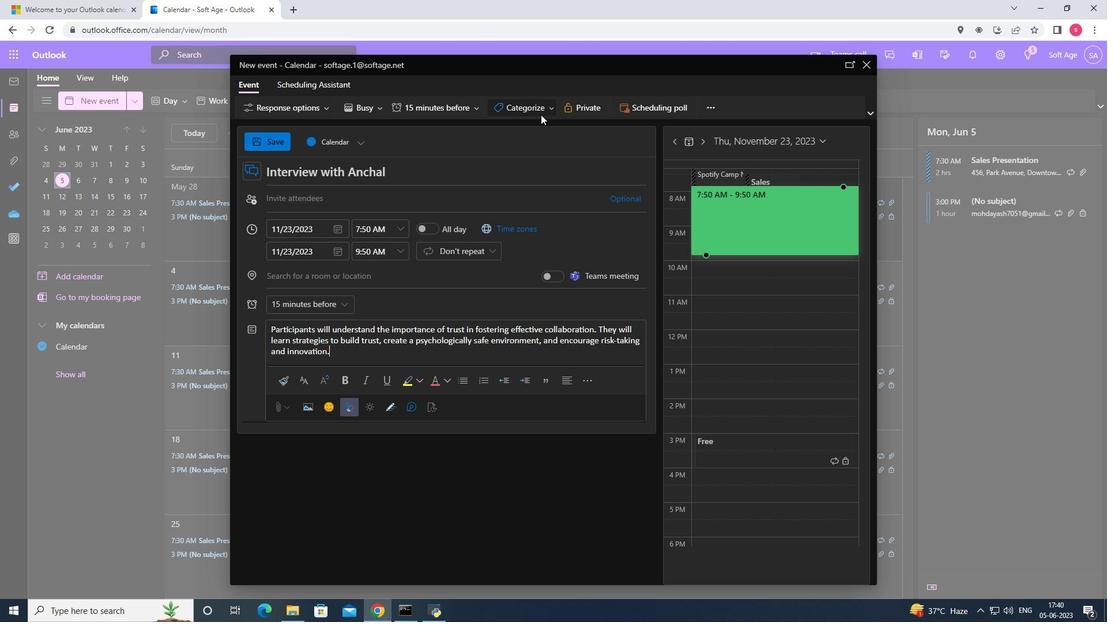 
Action: Mouse pressed left at (541, 110)
Screenshot: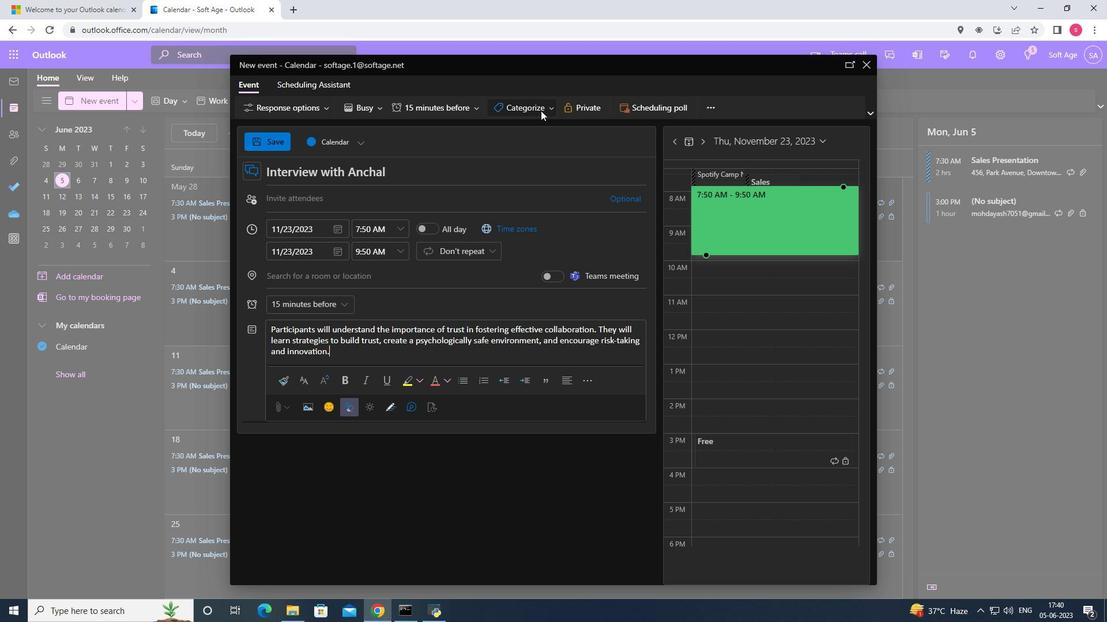 
Action: Mouse moved to (539, 189)
Screenshot: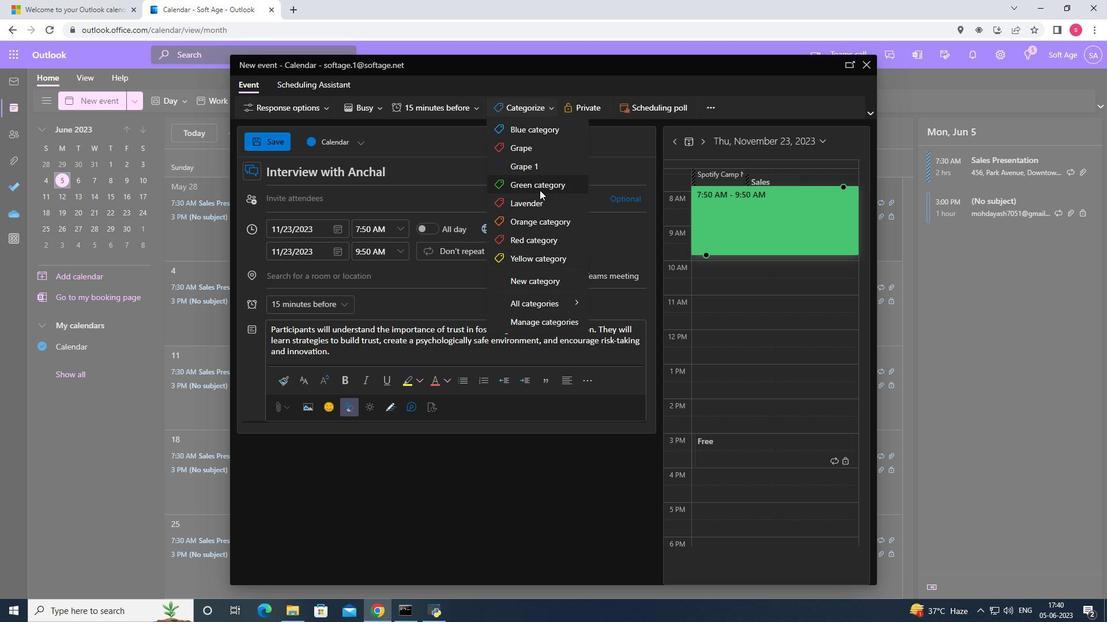 
Action: Mouse pressed left at (539, 189)
Screenshot: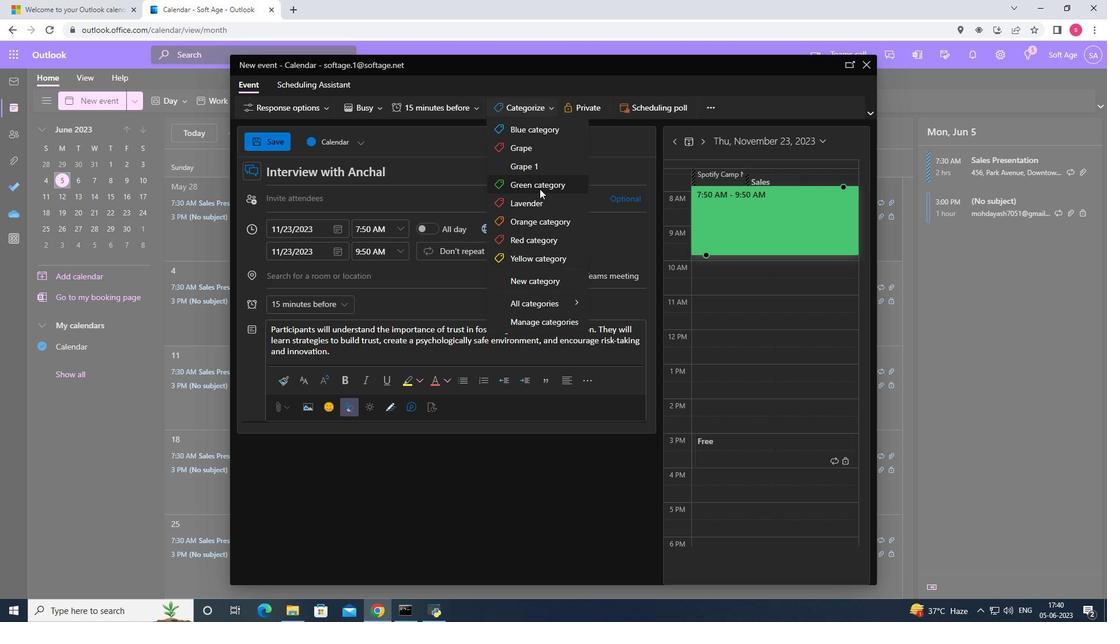 
Action: Mouse moved to (332, 278)
Screenshot: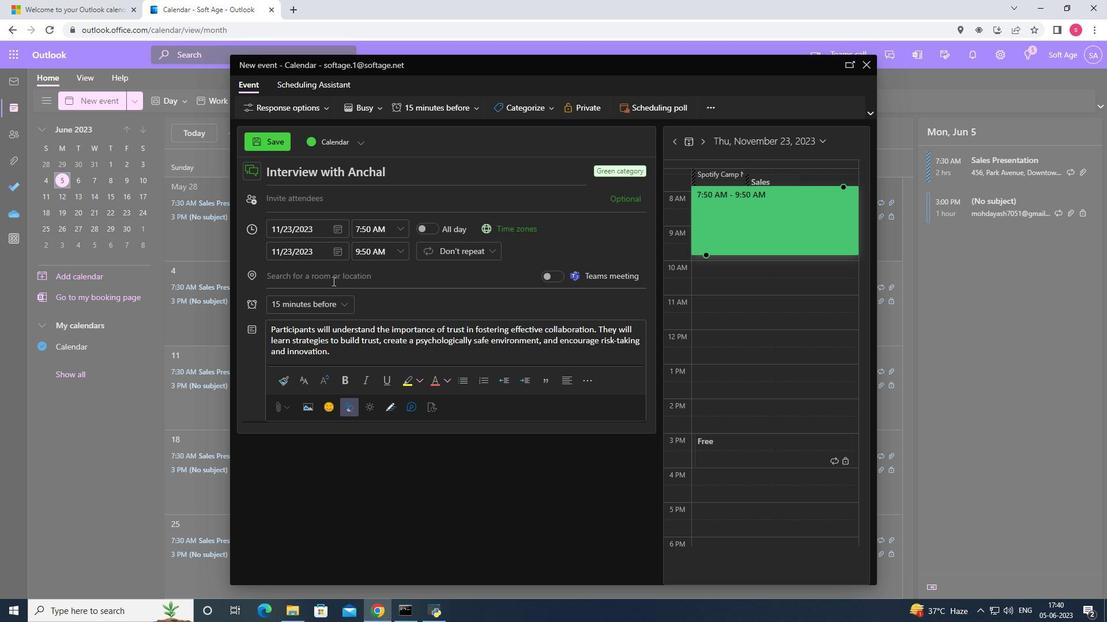 
Action: Mouse pressed left at (332, 278)
Screenshot: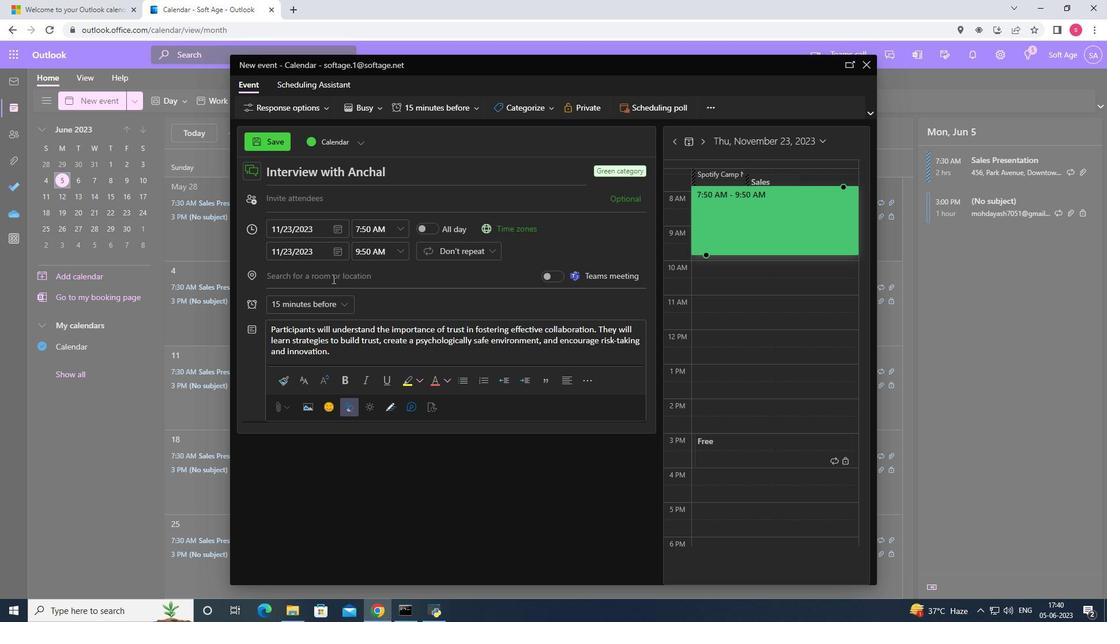 
Action: Key pressed 987<Key.space><Key.shift>S<Key.shift>Ao<Key.space><Key.backspace><Key.backspace><Key.backspace>ao<Key.space><Key.shift>Bento<Key.space><Key.shift>stay<Key.backspace>tion<Key.space><Key.backspace>,<Key.space><Key.shift><Key.shift><Key.shift><Key.shift><Key.shift>Porto,<Key.space><Key.shift><Key.shift><Key.shift>Portugal
Screenshot: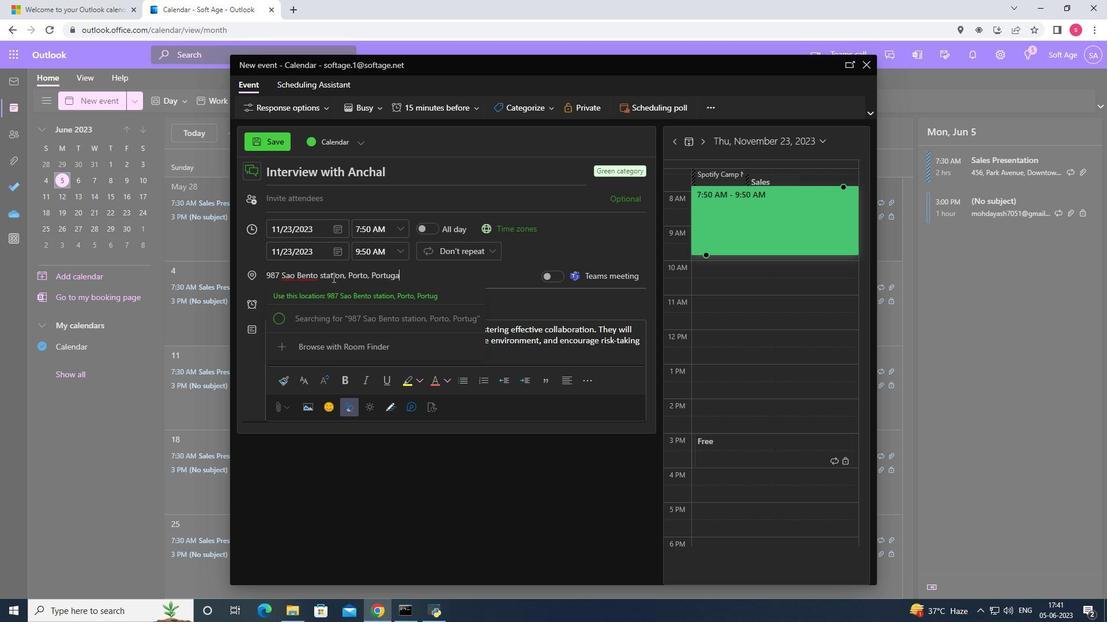 
Action: Mouse moved to (344, 301)
Screenshot: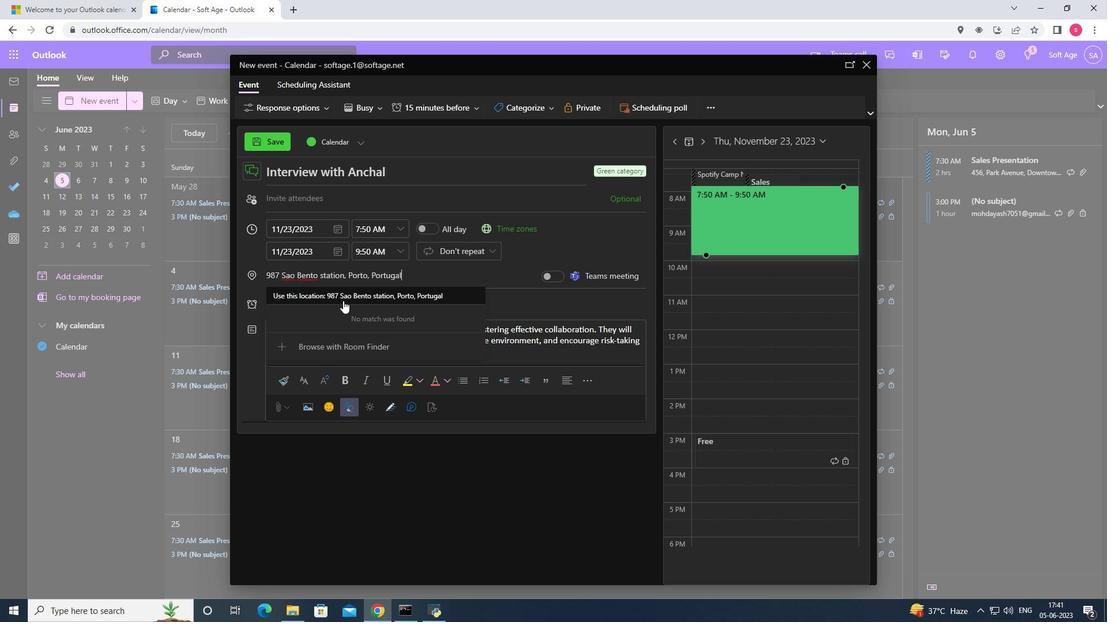 
Action: Mouse pressed left at (344, 301)
Screenshot: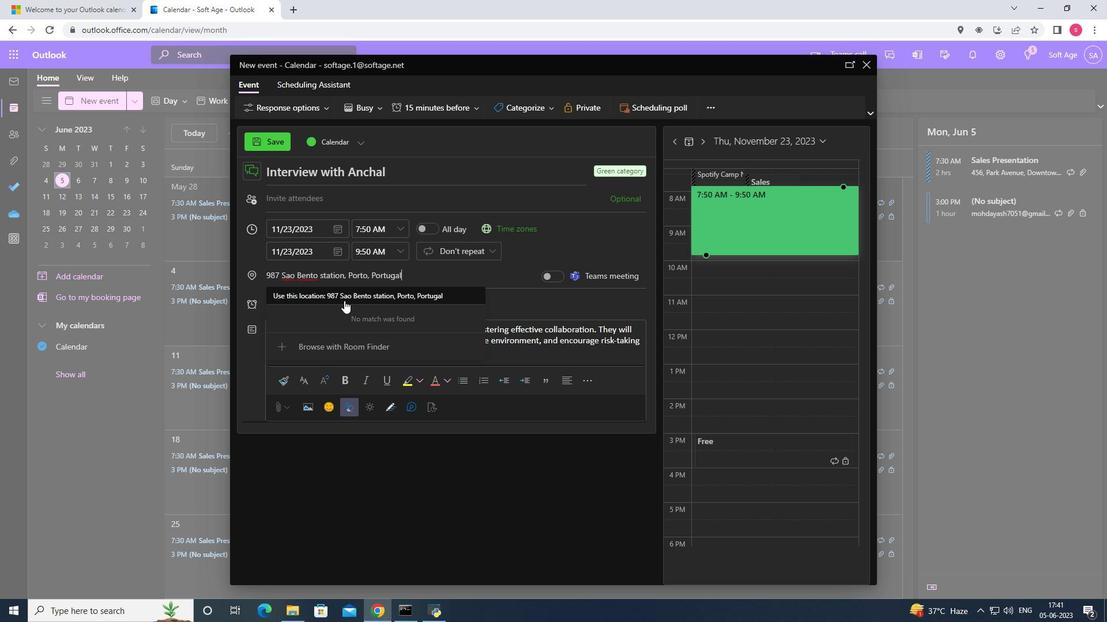 
Action: Mouse moved to (306, 199)
Screenshot: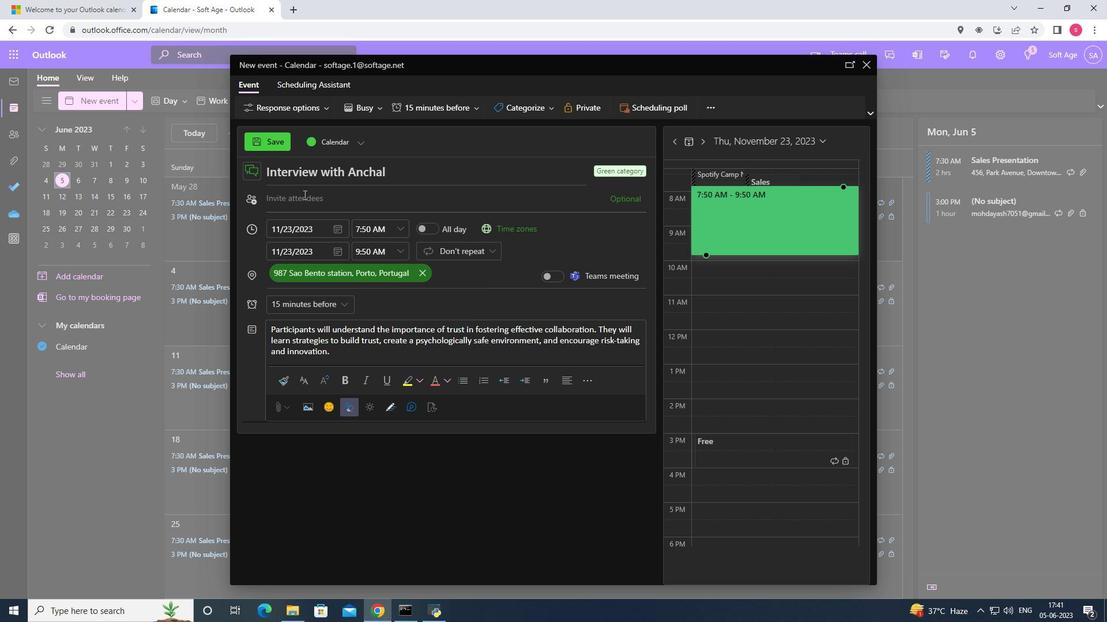 
Action: Mouse pressed left at (306, 199)
Screenshot: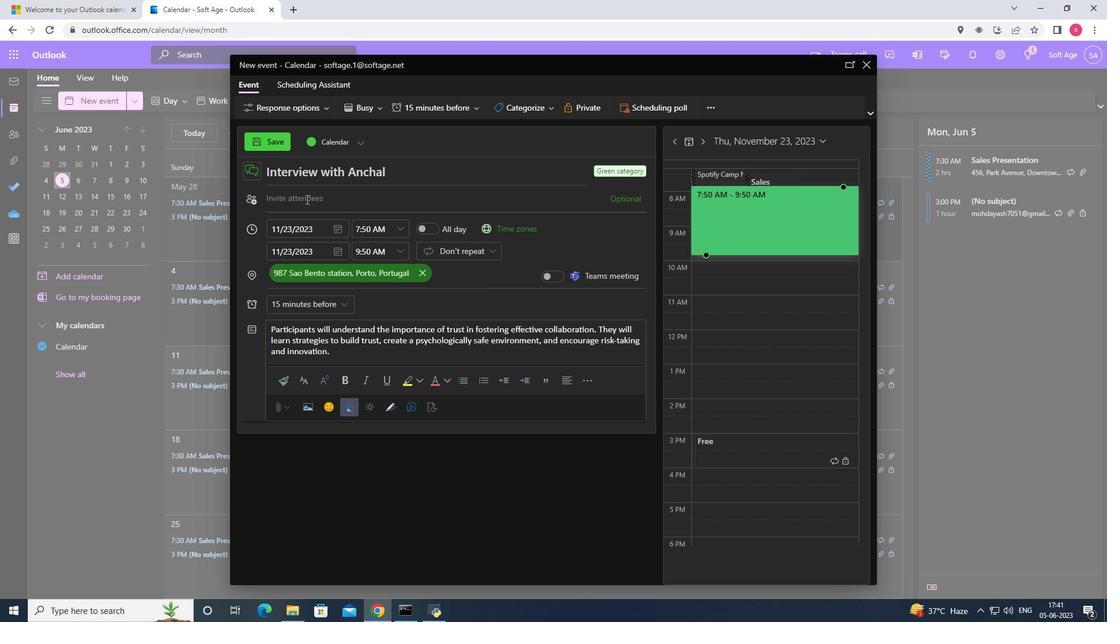 
Action: Key pressed softage.4<Key.shift>@
Screenshot: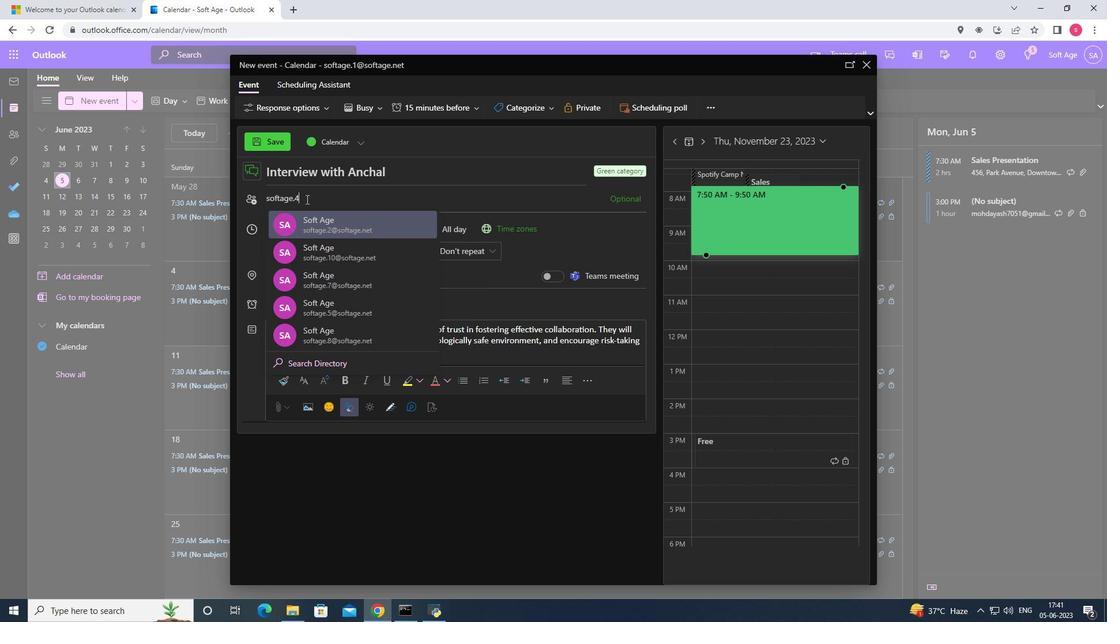 
Action: Mouse moved to (332, 216)
Screenshot: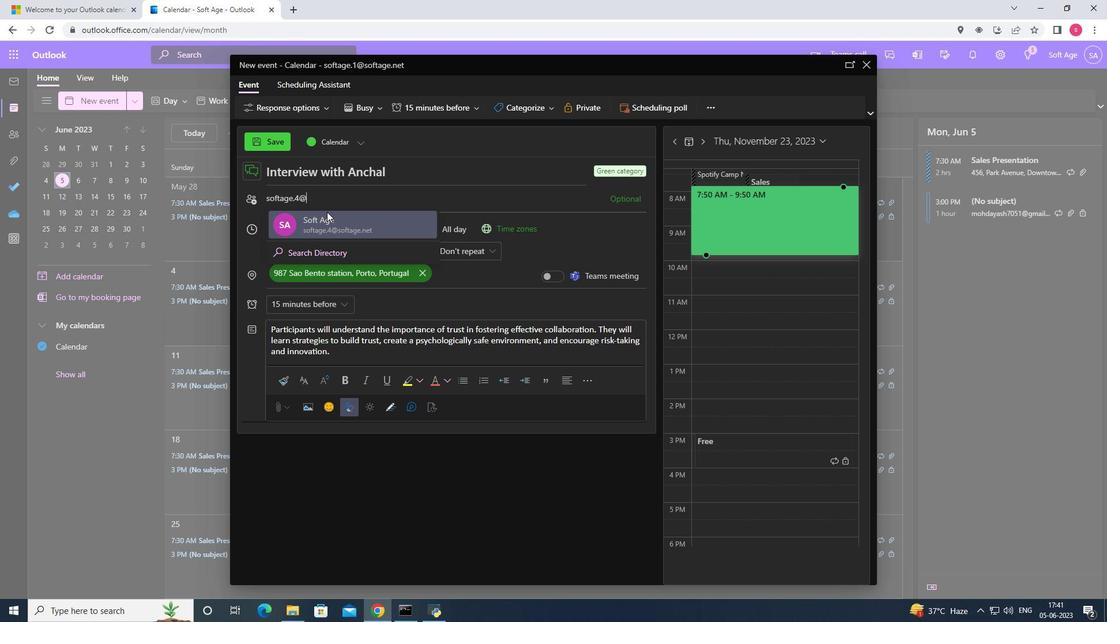 
Action: Mouse pressed left at (332, 216)
Screenshot: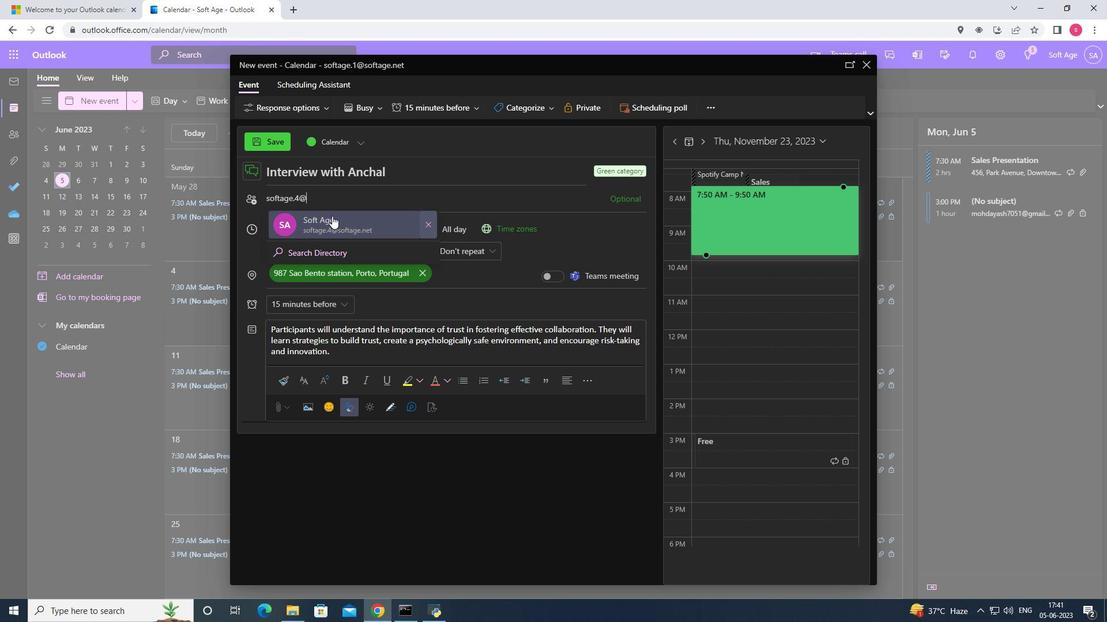 
Action: Key pressed softage.5<Key.shift>@
Screenshot: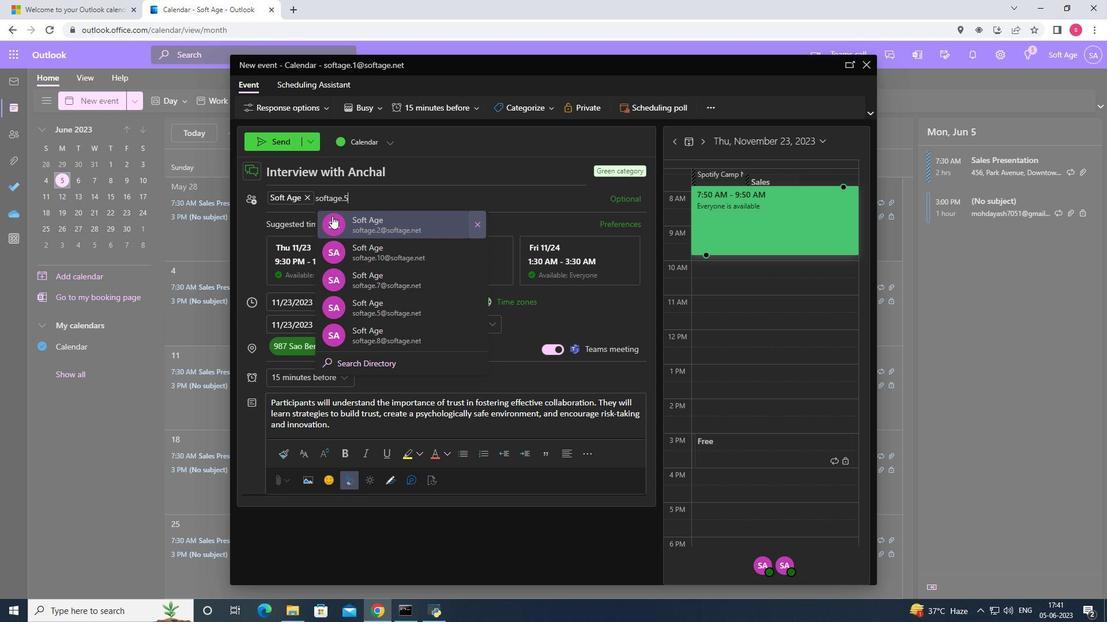 
Action: Mouse moved to (392, 227)
Screenshot: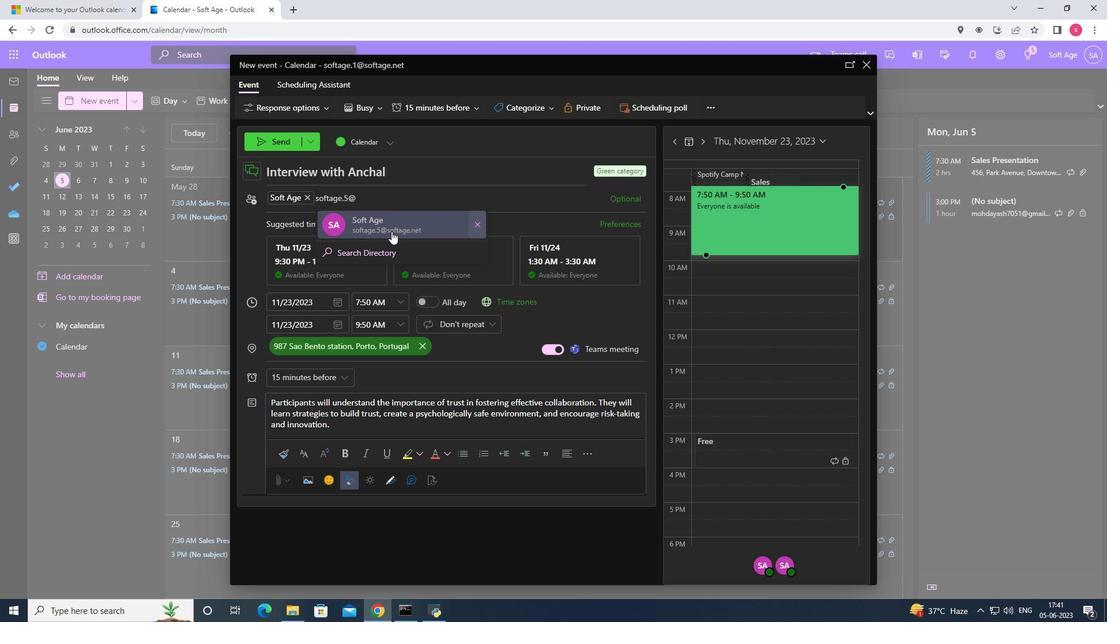 
Action: Mouse pressed left at (392, 227)
Screenshot: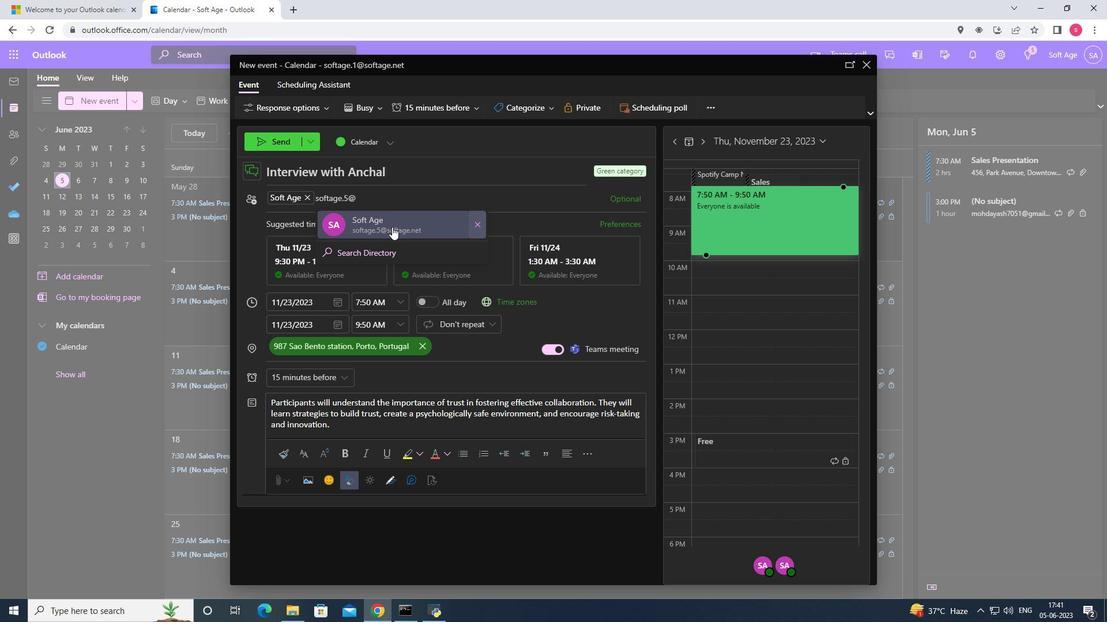 
Action: Mouse moved to (344, 366)
Screenshot: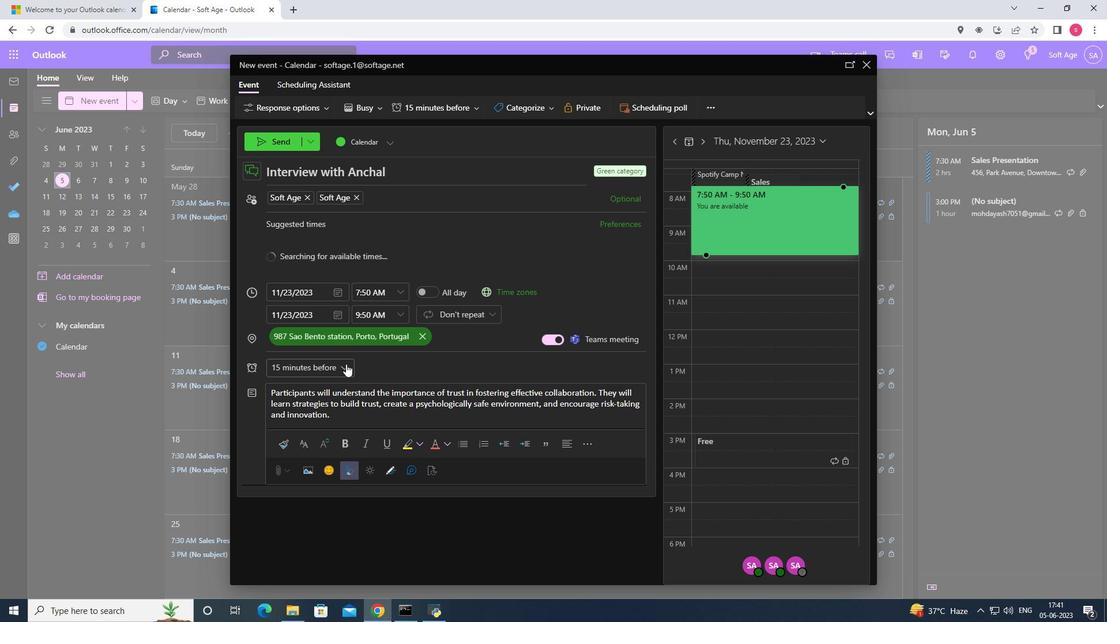 
Action: Mouse pressed left at (344, 366)
Screenshot: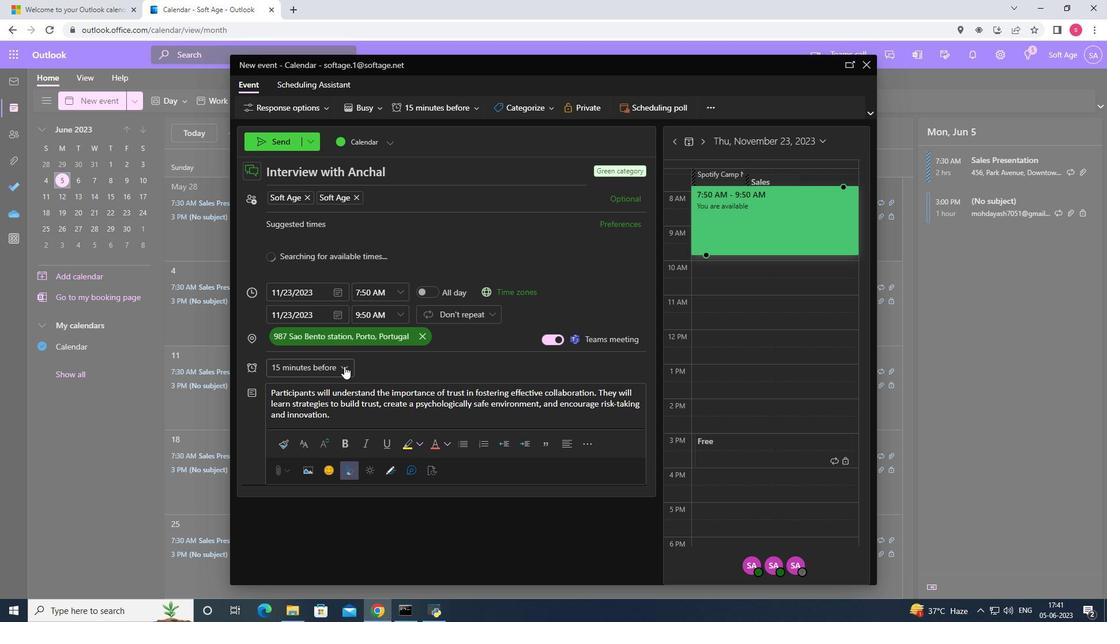 
Action: Mouse moved to (304, 178)
Screenshot: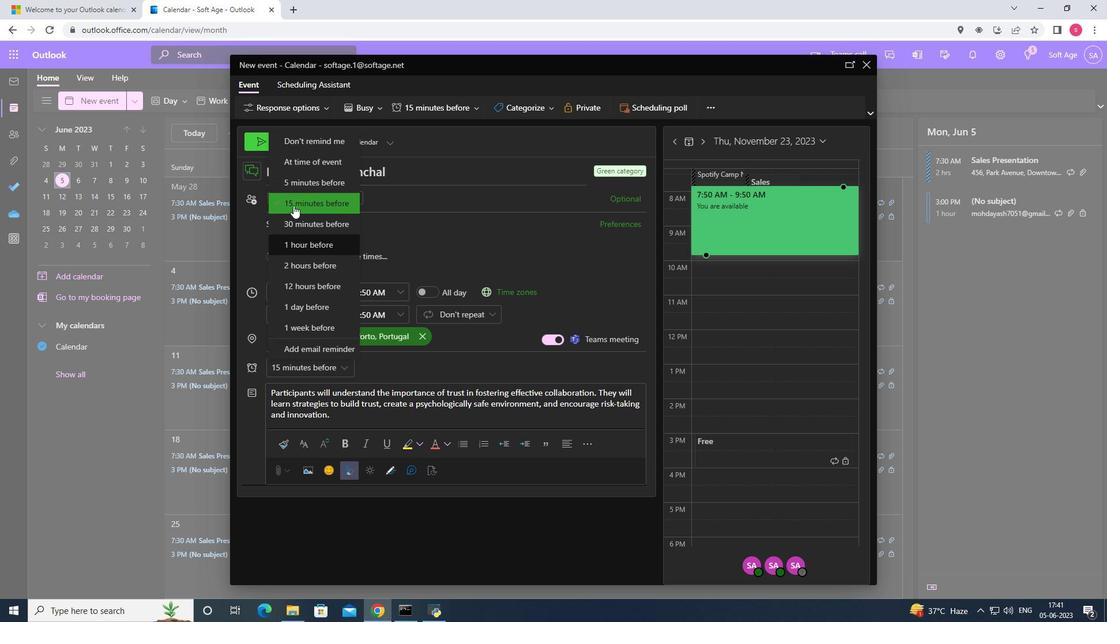 
Action: Mouse pressed left at (304, 178)
Screenshot: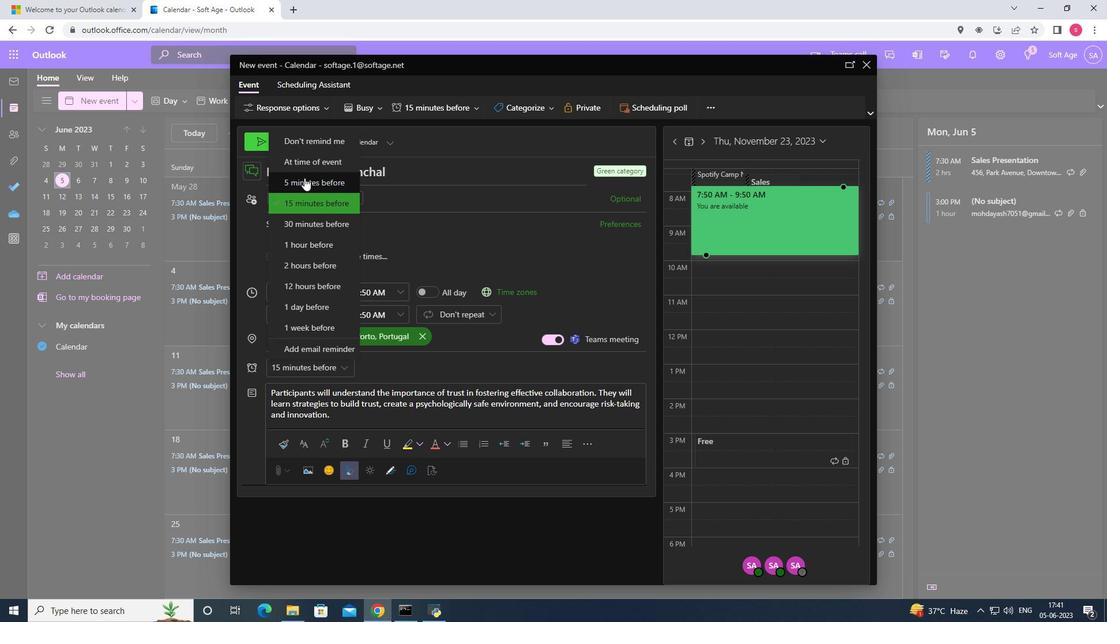 
Action: Mouse moved to (272, 145)
Screenshot: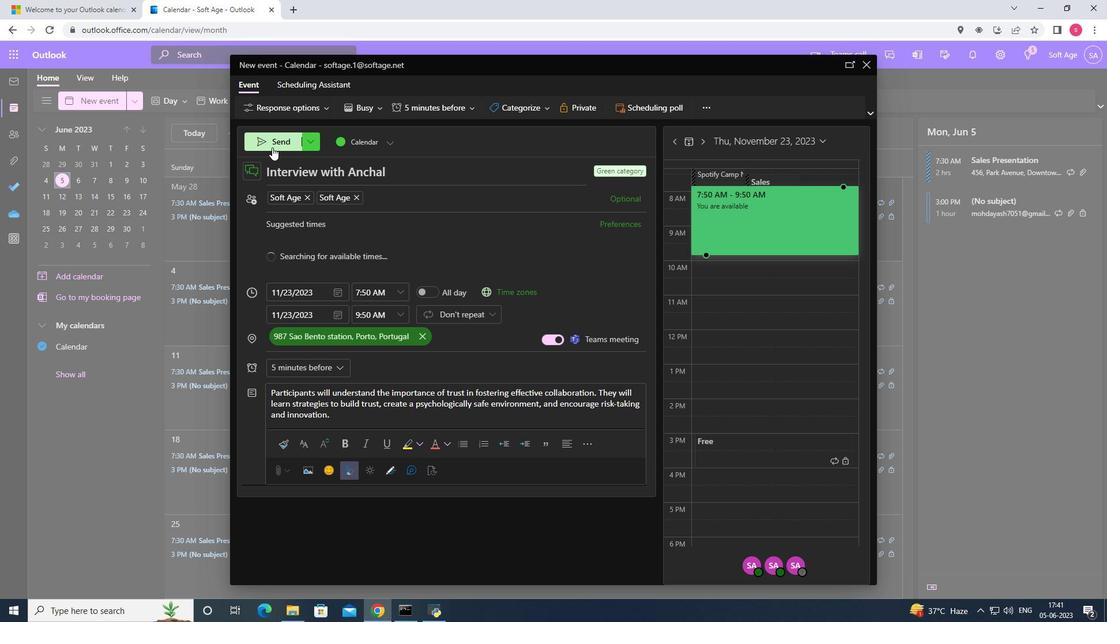 
Action: Mouse pressed left at (272, 145)
Screenshot: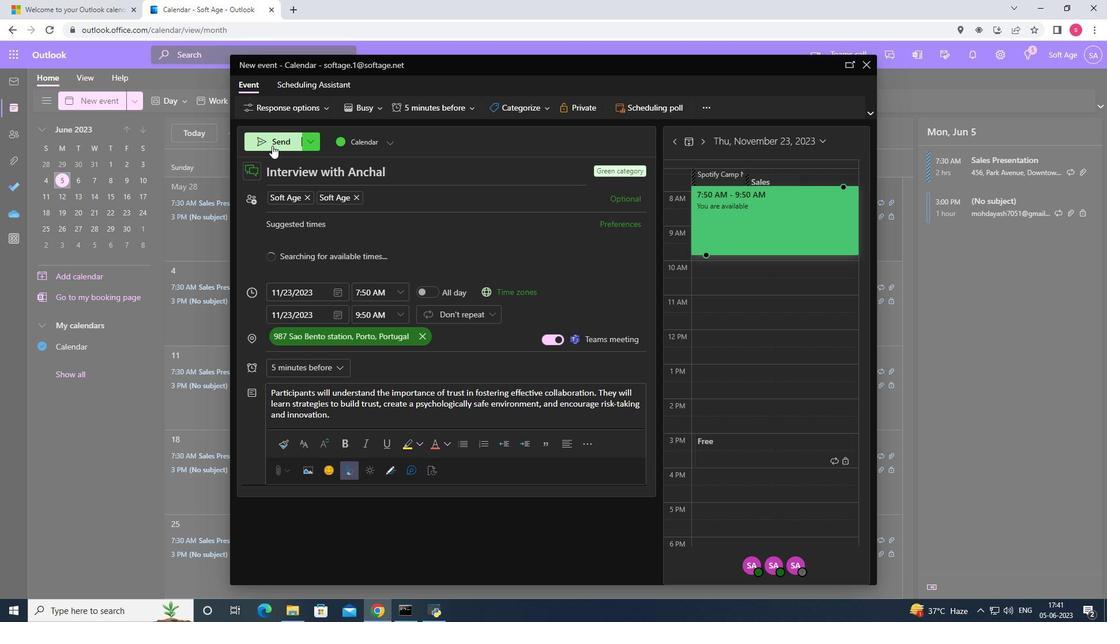 
